 Task: Search one way flight ticket for 5 adults, 1 child, 2 infants in seat and 1 infant on lap in business from Denver: Denver International Airport to Wilmington: Wilmington International Airport on 8-6-2023. Choice of flights is Westjet. Number of bags: 1 carry on bag. Price is upto 76000. Outbound departure time preference is 10:00.
Action: Mouse moved to (233, 299)
Screenshot: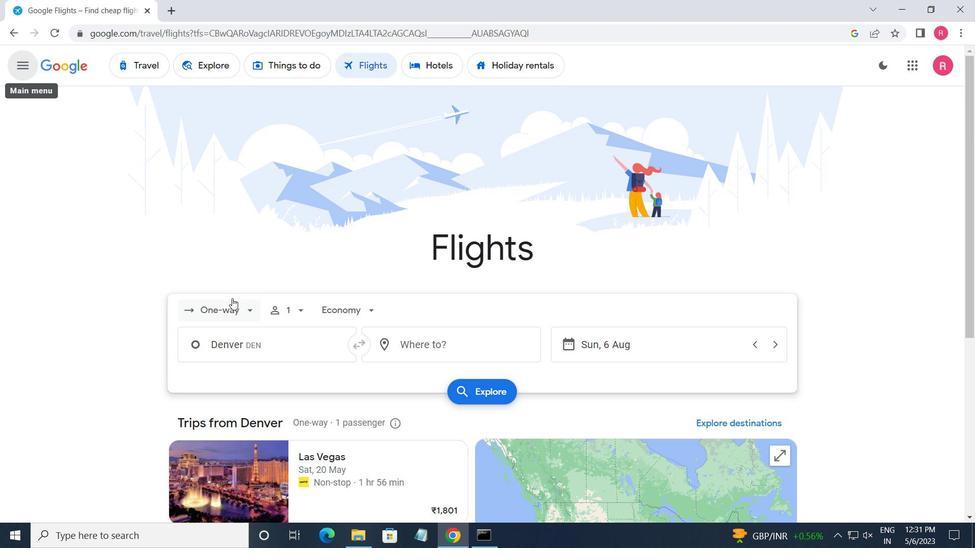 
Action: Mouse pressed left at (233, 299)
Screenshot: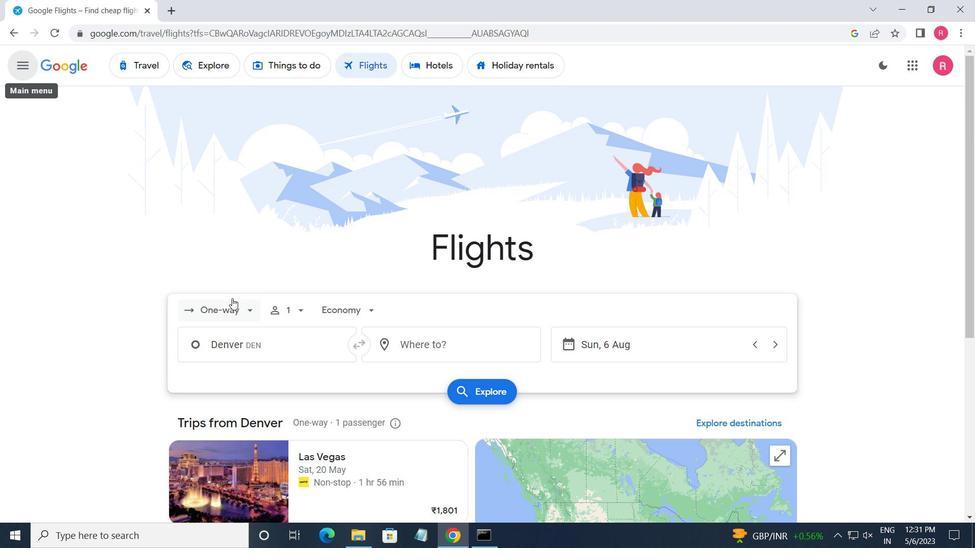 
Action: Mouse moved to (248, 371)
Screenshot: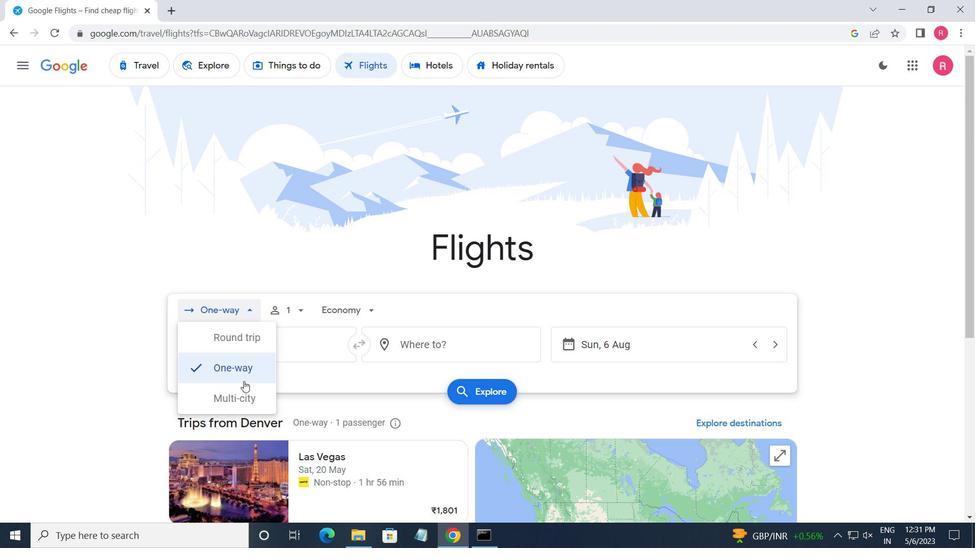 
Action: Mouse pressed left at (248, 371)
Screenshot: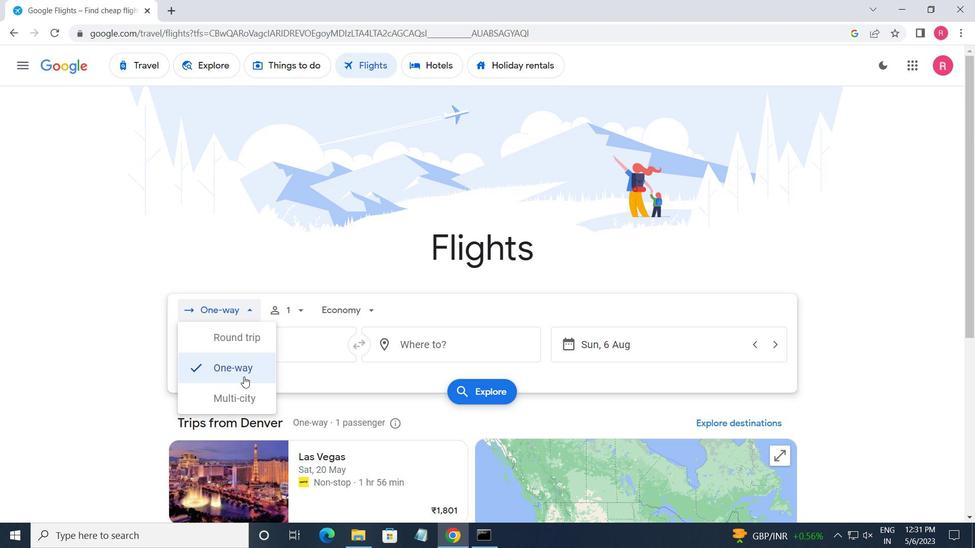 
Action: Mouse moved to (289, 312)
Screenshot: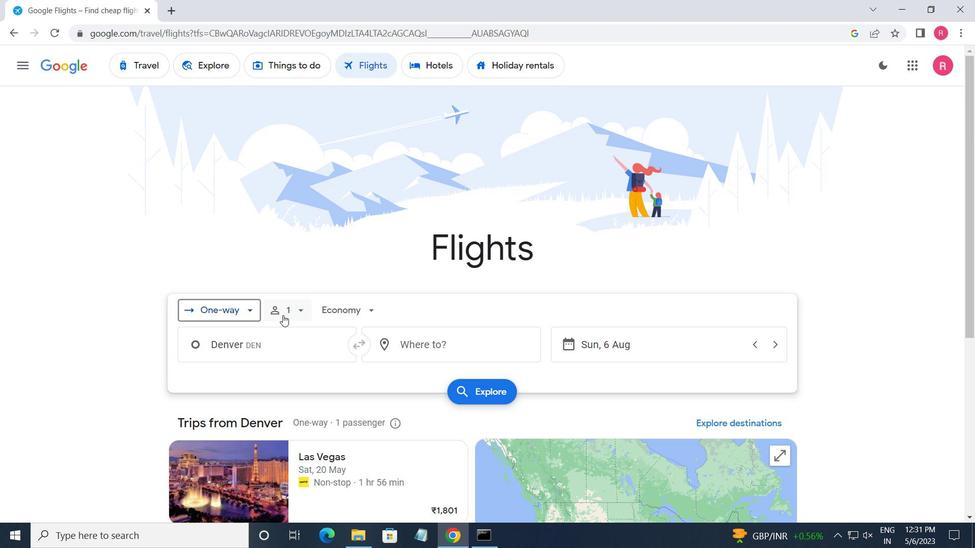 
Action: Mouse pressed left at (289, 312)
Screenshot: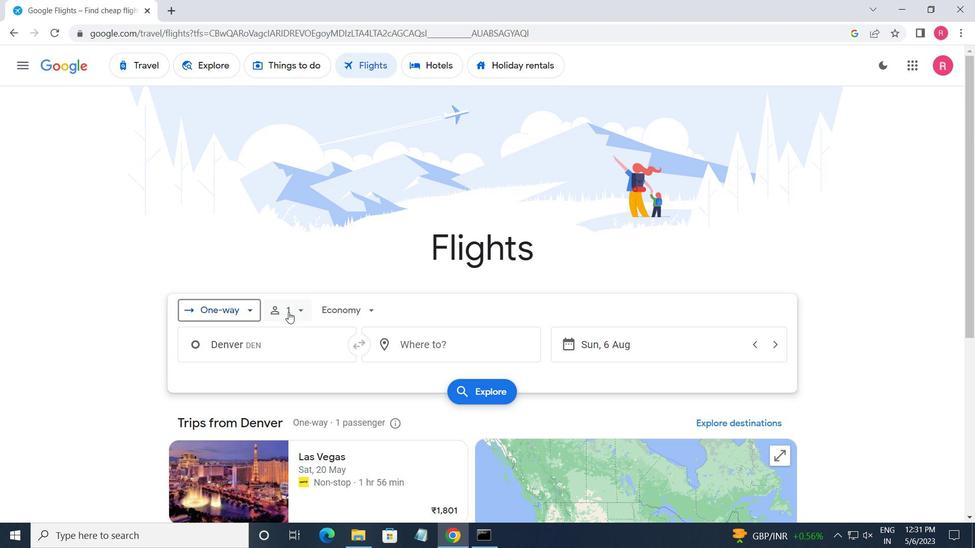 
Action: Mouse moved to (402, 343)
Screenshot: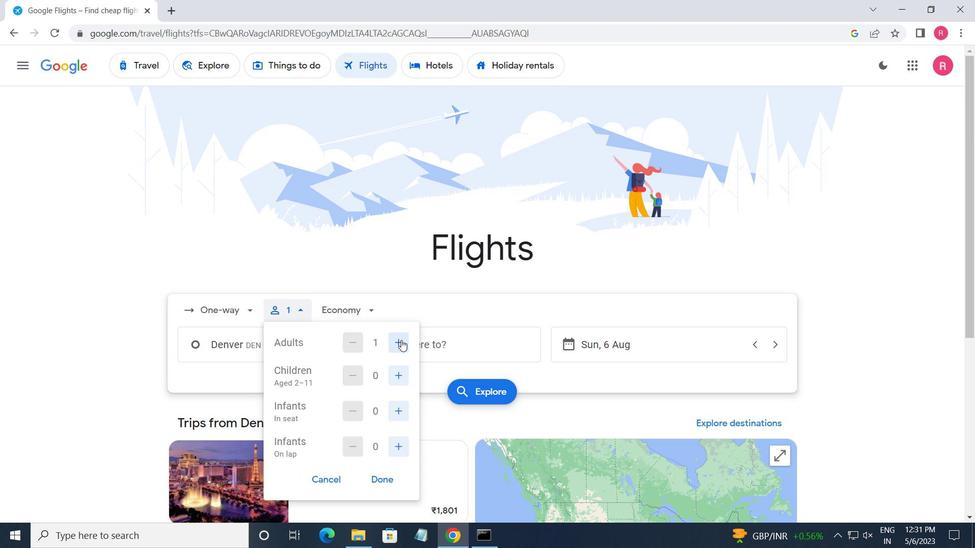 
Action: Mouse pressed left at (402, 343)
Screenshot: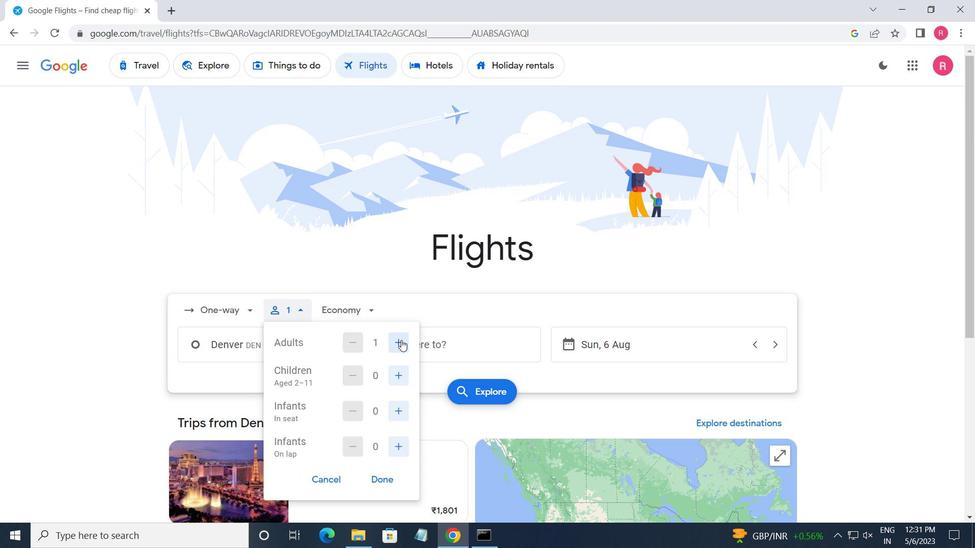 
Action: Mouse pressed left at (402, 343)
Screenshot: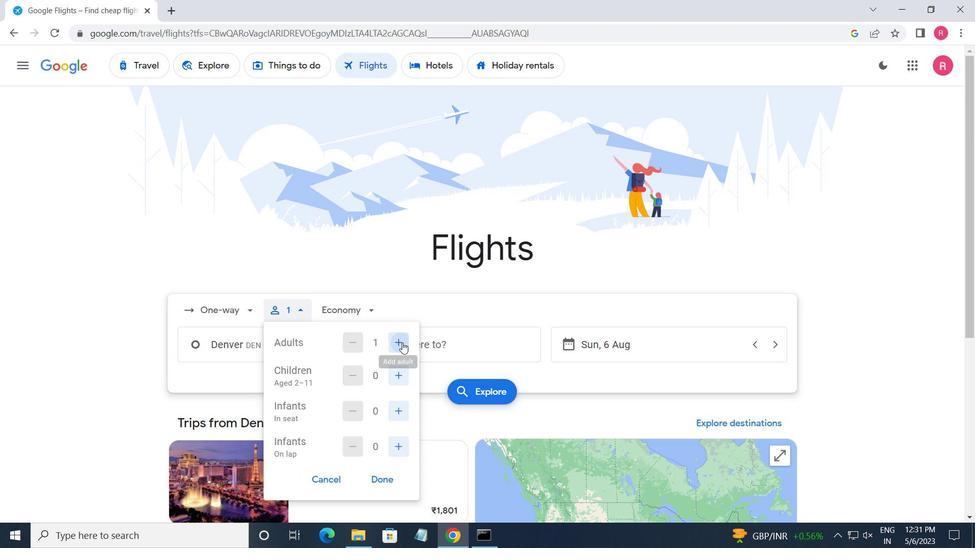 
Action: Mouse pressed left at (402, 343)
Screenshot: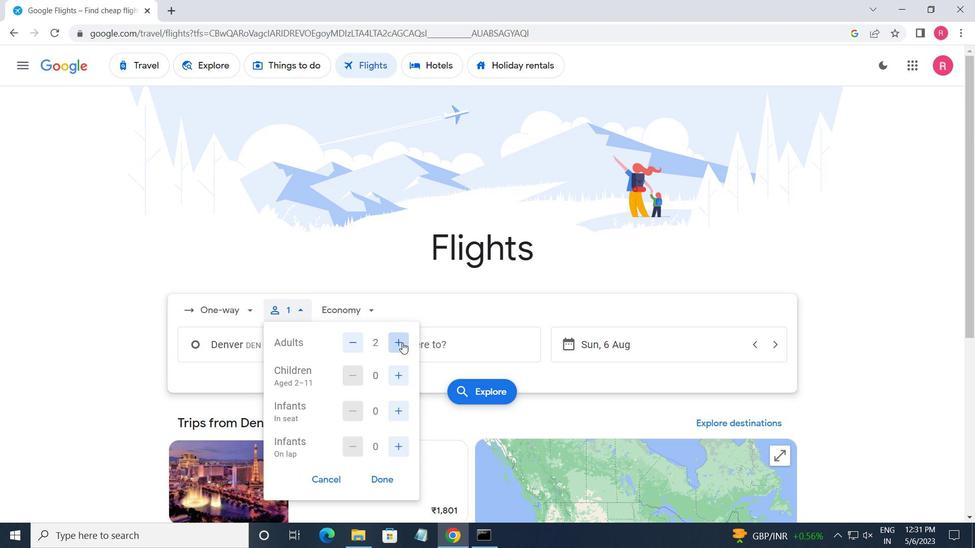 
Action: Mouse pressed left at (402, 343)
Screenshot: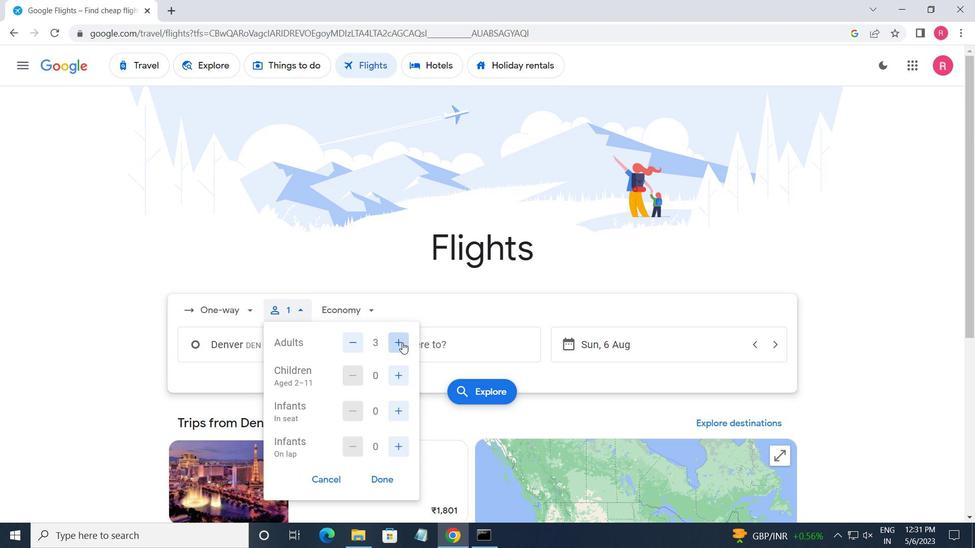 
Action: Mouse moved to (394, 372)
Screenshot: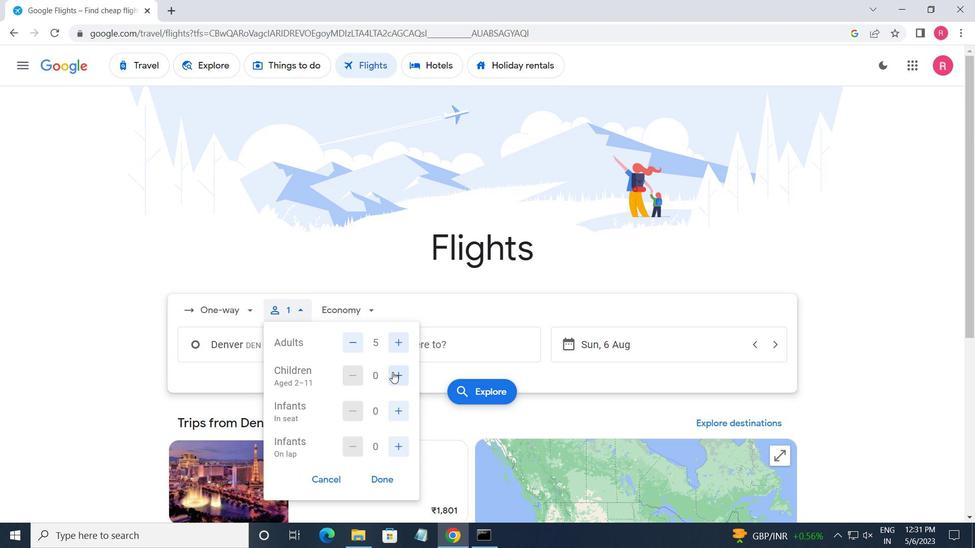 
Action: Mouse pressed left at (394, 372)
Screenshot: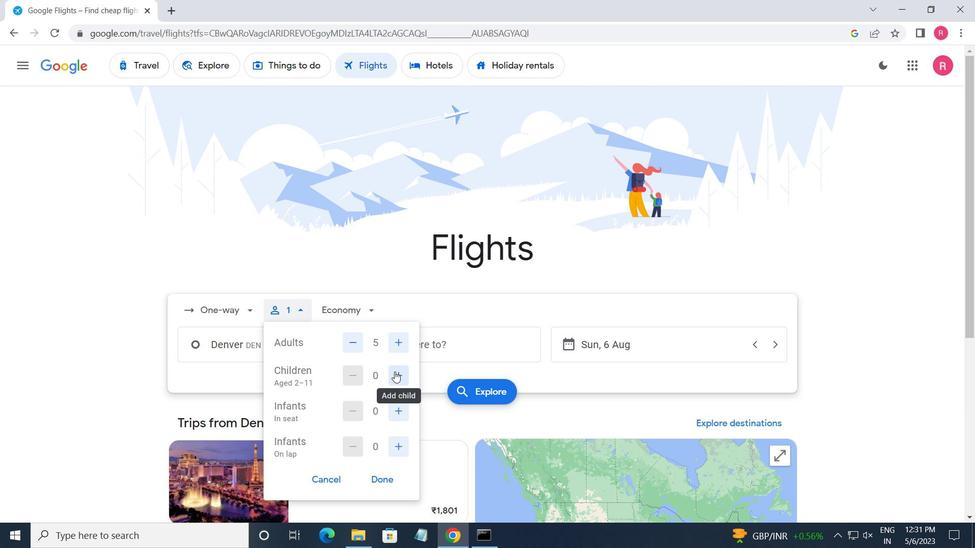 
Action: Mouse moved to (398, 409)
Screenshot: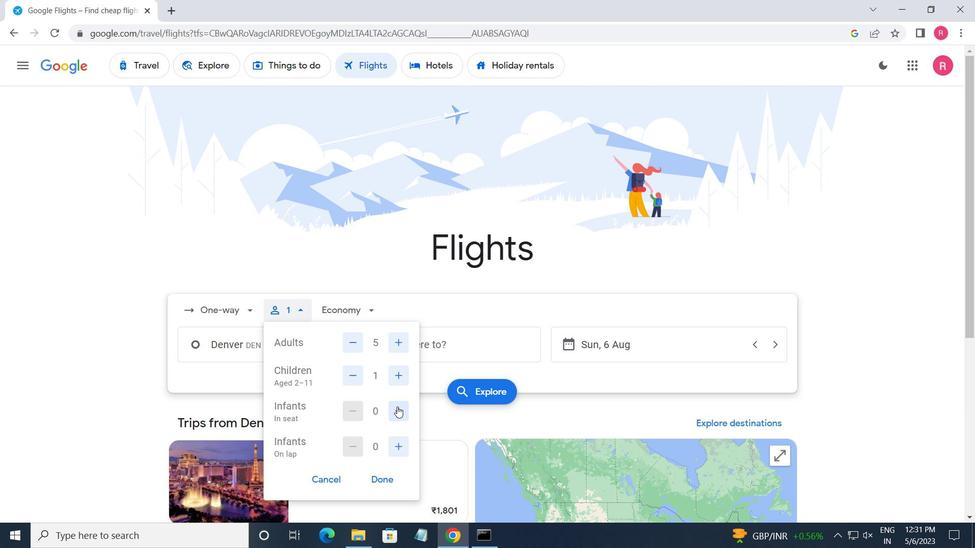 
Action: Mouse pressed left at (398, 409)
Screenshot: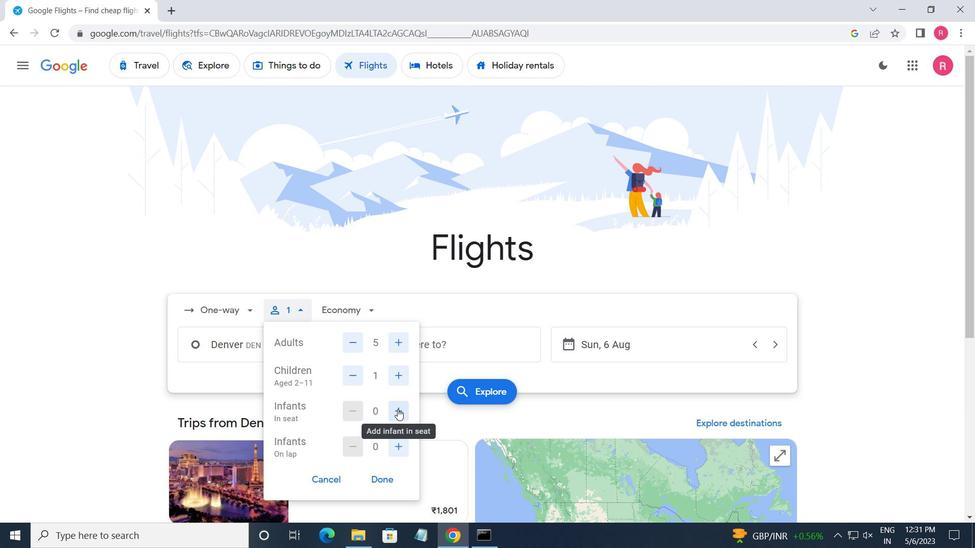 
Action: Mouse pressed left at (398, 409)
Screenshot: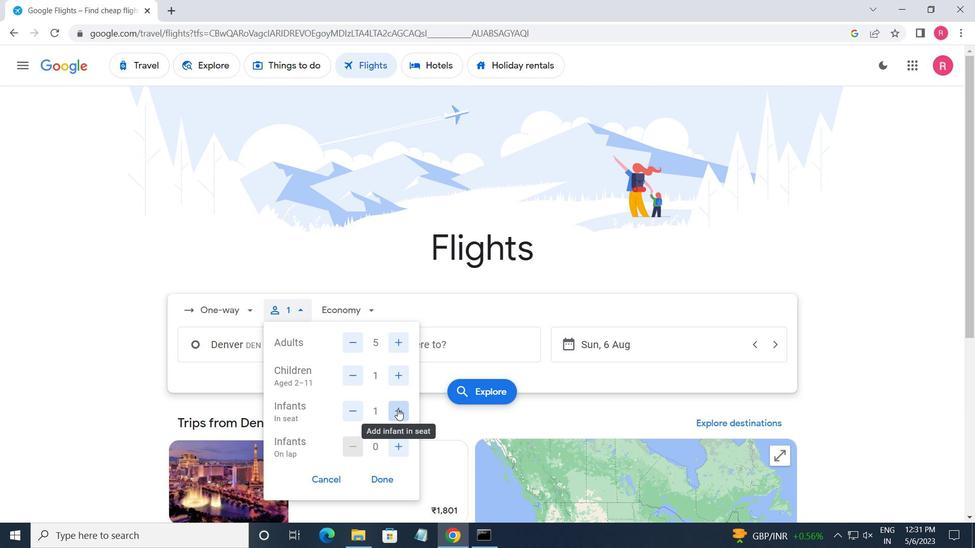 
Action: Mouse moved to (399, 449)
Screenshot: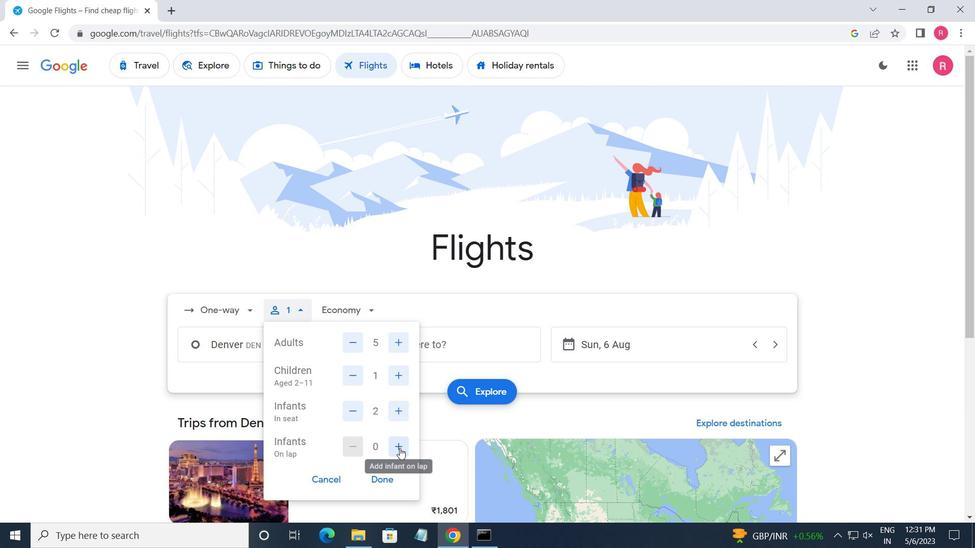 
Action: Mouse pressed left at (399, 449)
Screenshot: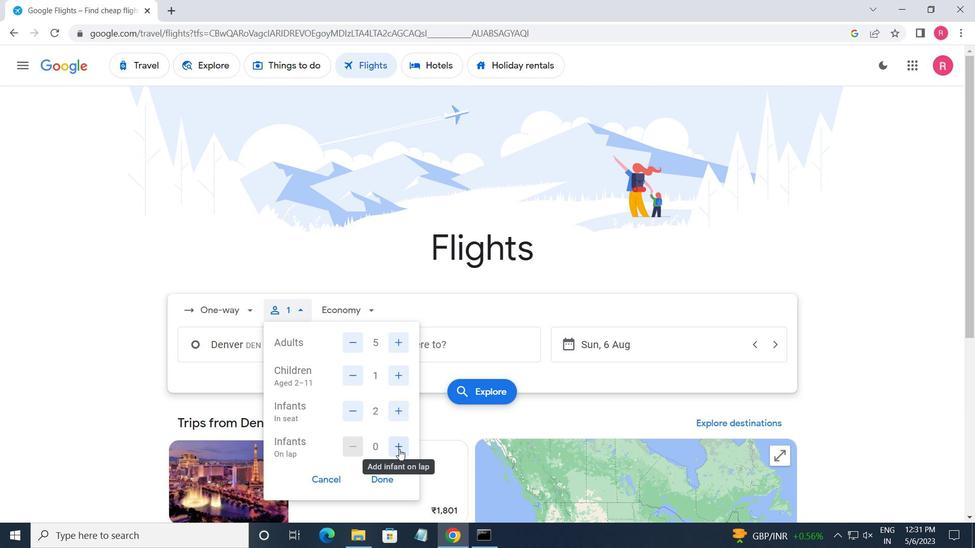 
Action: Mouse moved to (385, 481)
Screenshot: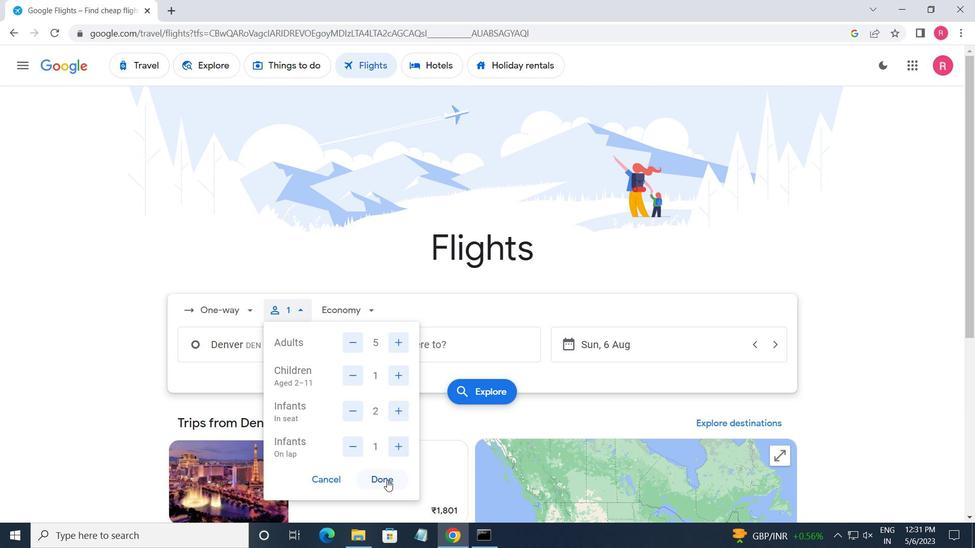 
Action: Mouse pressed left at (385, 481)
Screenshot: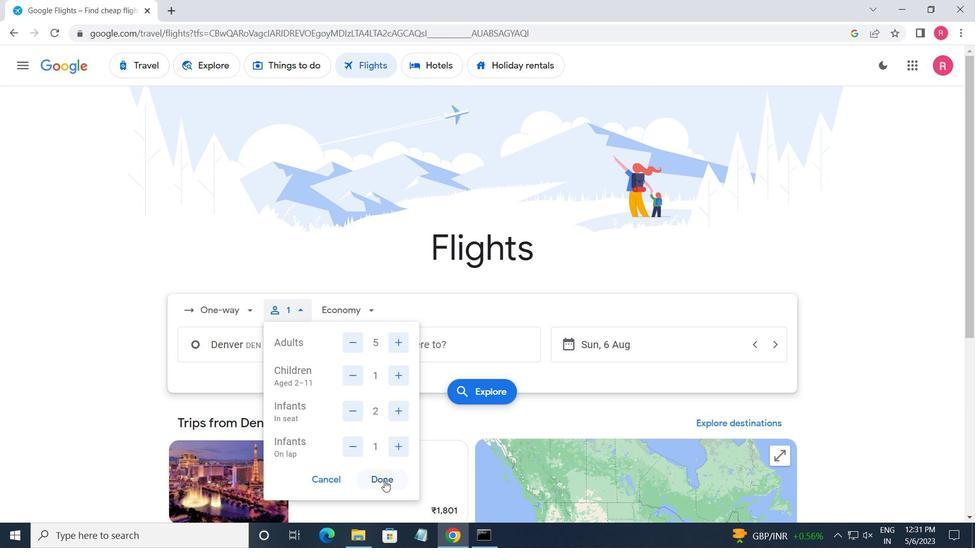 
Action: Mouse moved to (354, 310)
Screenshot: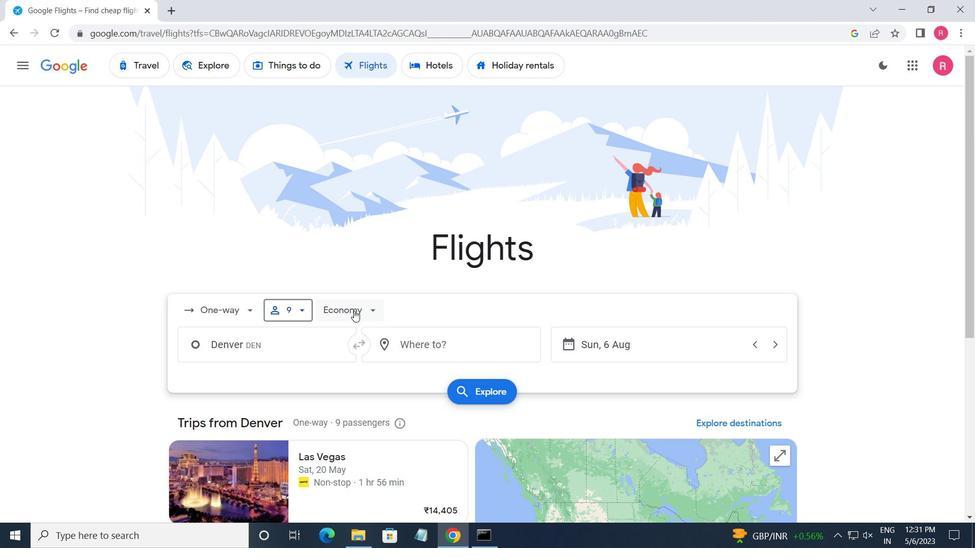 
Action: Mouse pressed left at (354, 310)
Screenshot: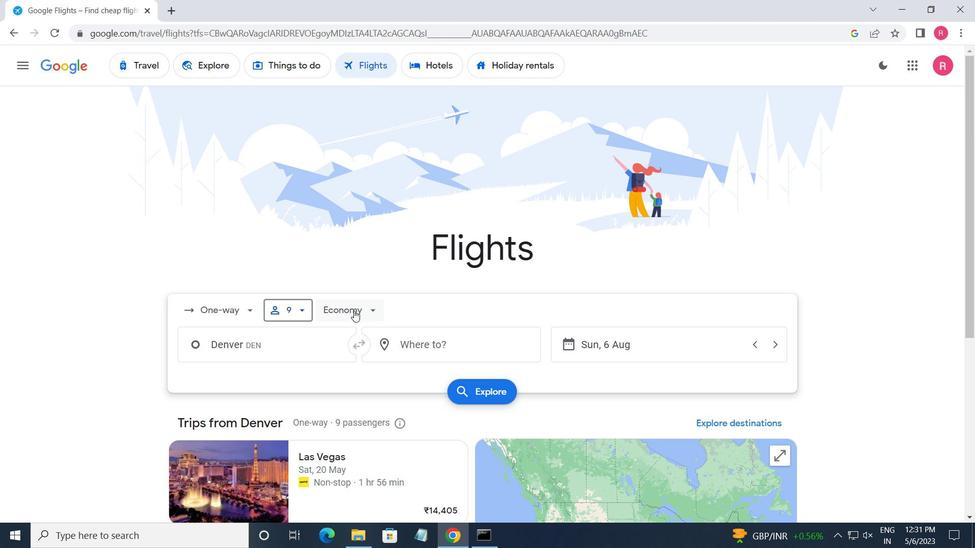 
Action: Mouse moved to (375, 403)
Screenshot: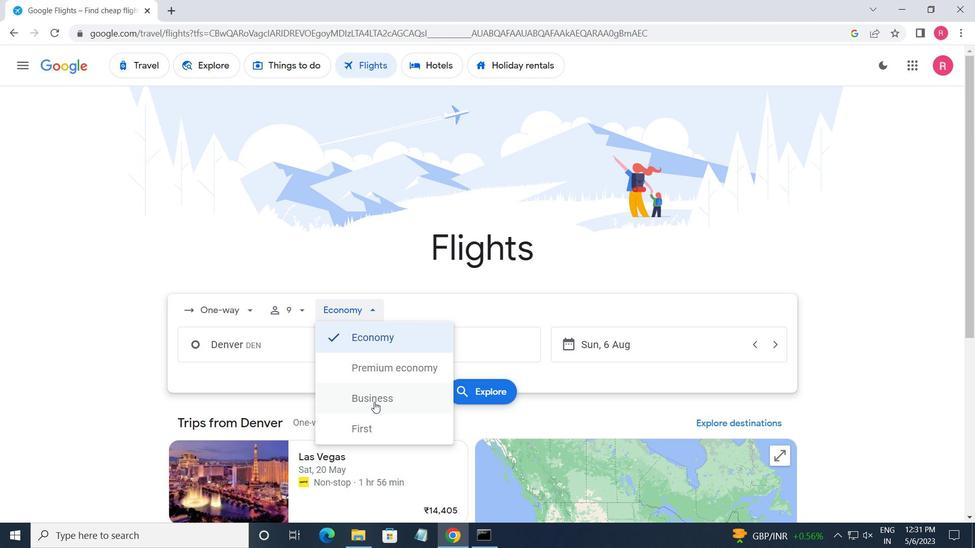 
Action: Mouse pressed left at (375, 403)
Screenshot: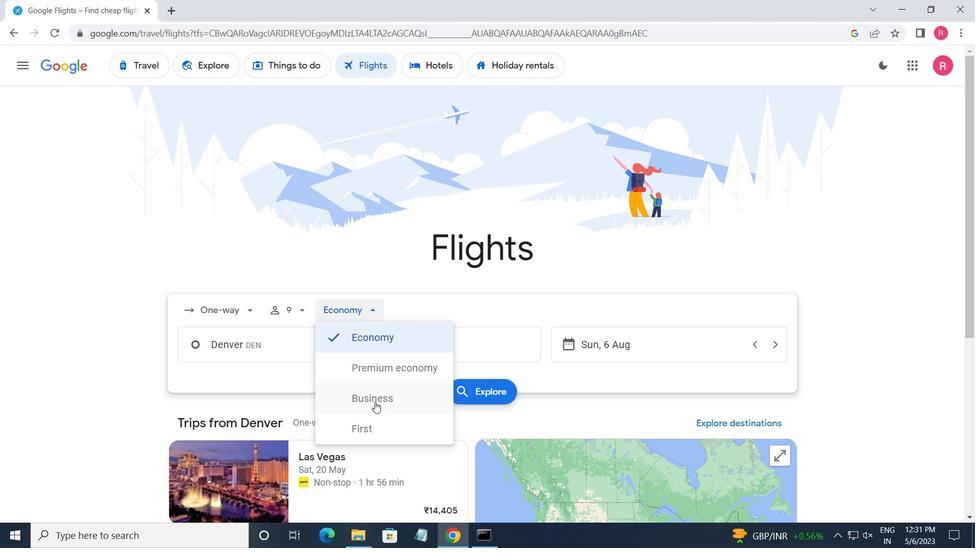 
Action: Mouse moved to (294, 350)
Screenshot: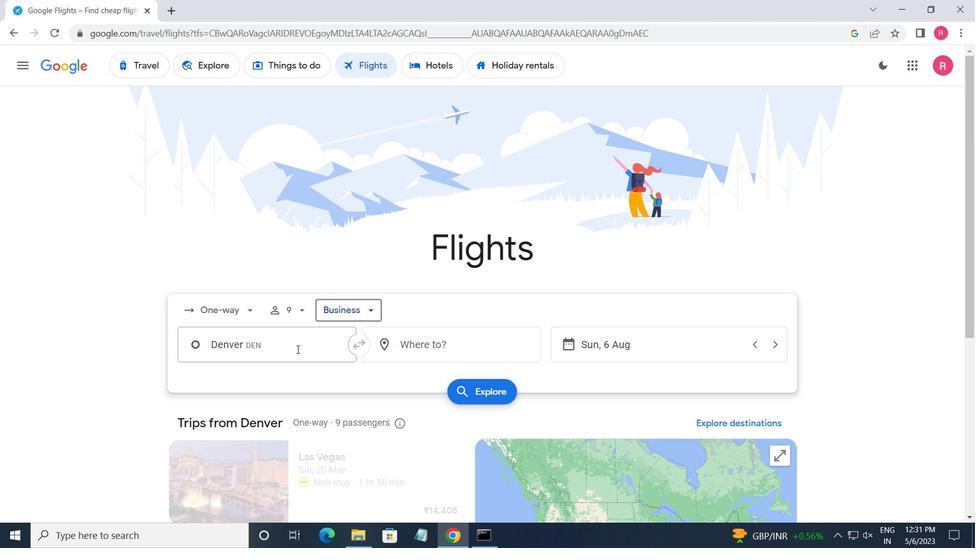 
Action: Mouse pressed left at (294, 350)
Screenshot: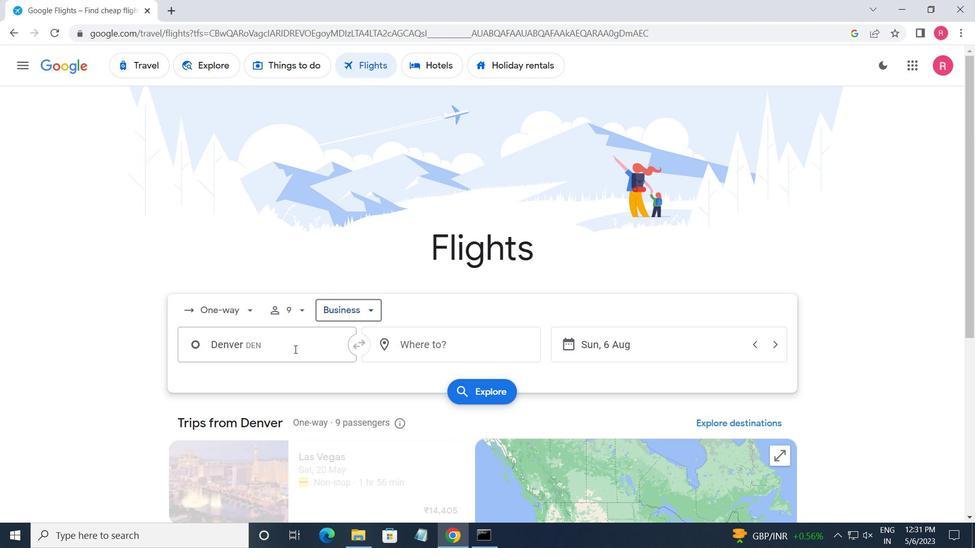 
Action: Mouse moved to (293, 350)
Screenshot: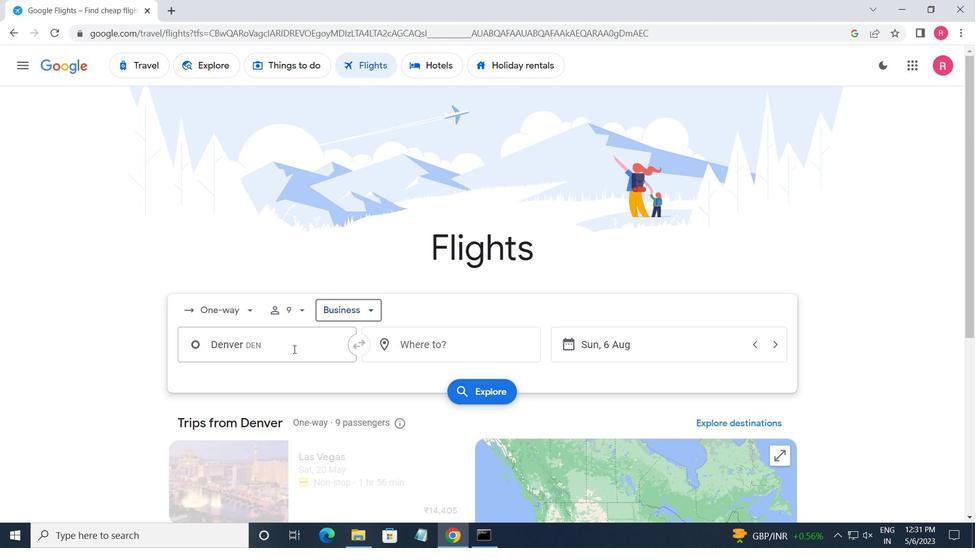 
Action: Key pressed <Key.shift>DENVER
Screenshot: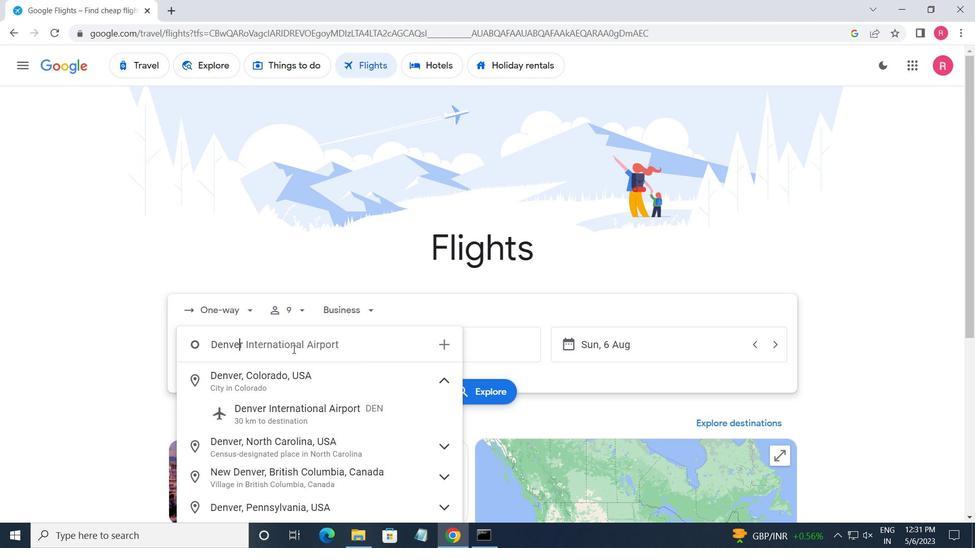
Action: Mouse moved to (344, 409)
Screenshot: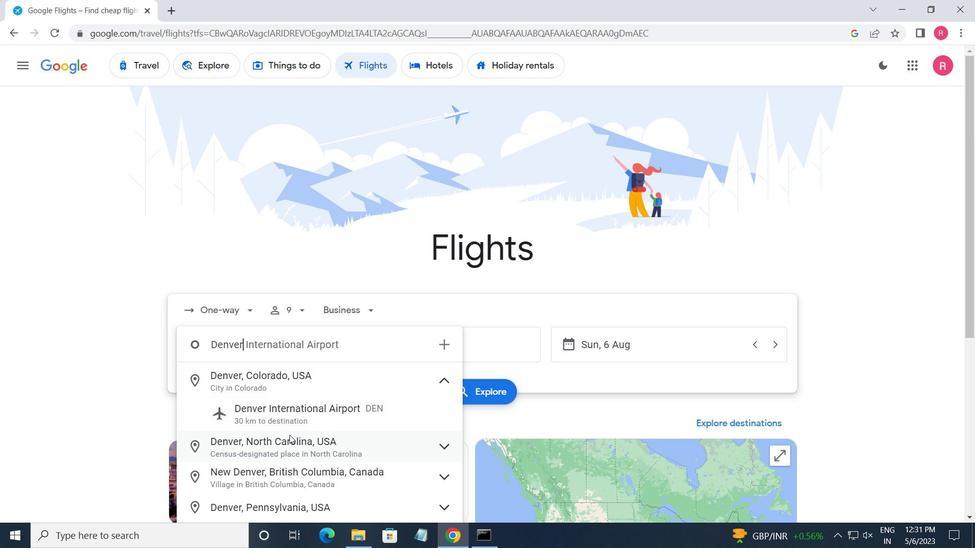 
Action: Mouse pressed left at (344, 409)
Screenshot: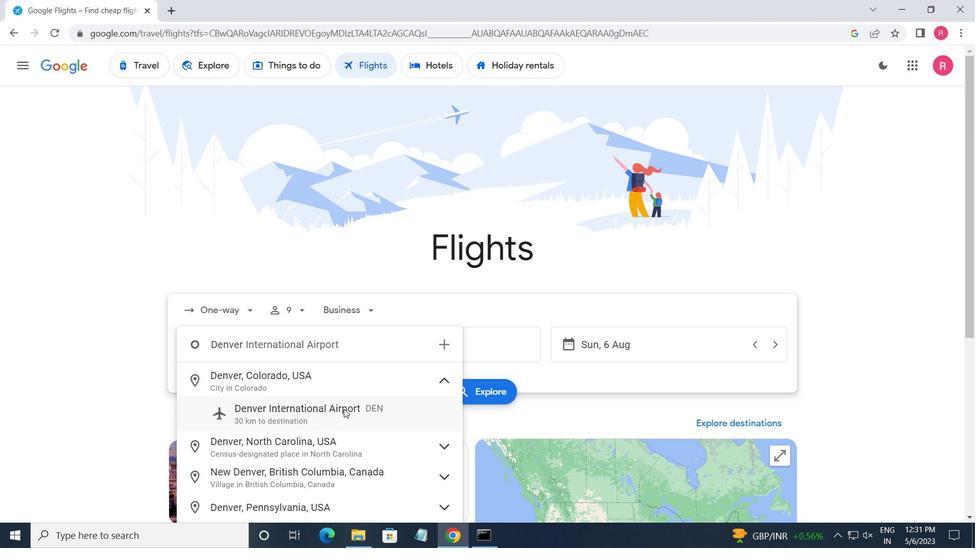 
Action: Mouse moved to (442, 340)
Screenshot: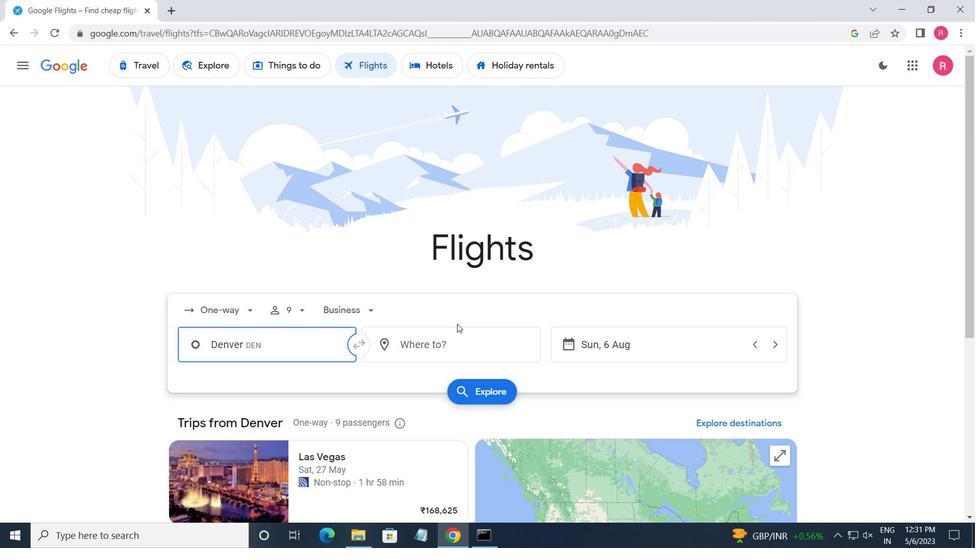 
Action: Mouse pressed left at (442, 340)
Screenshot: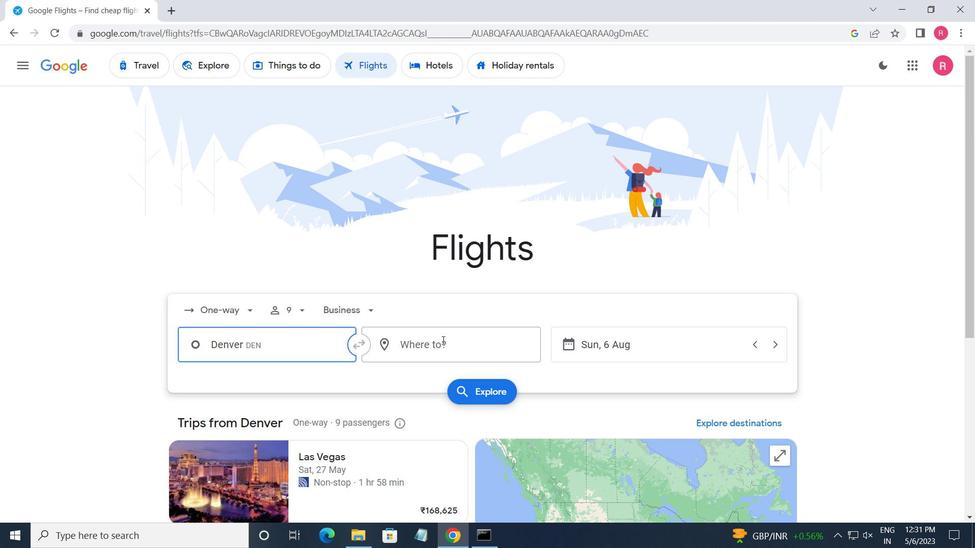 
Action: Mouse moved to (443, 342)
Screenshot: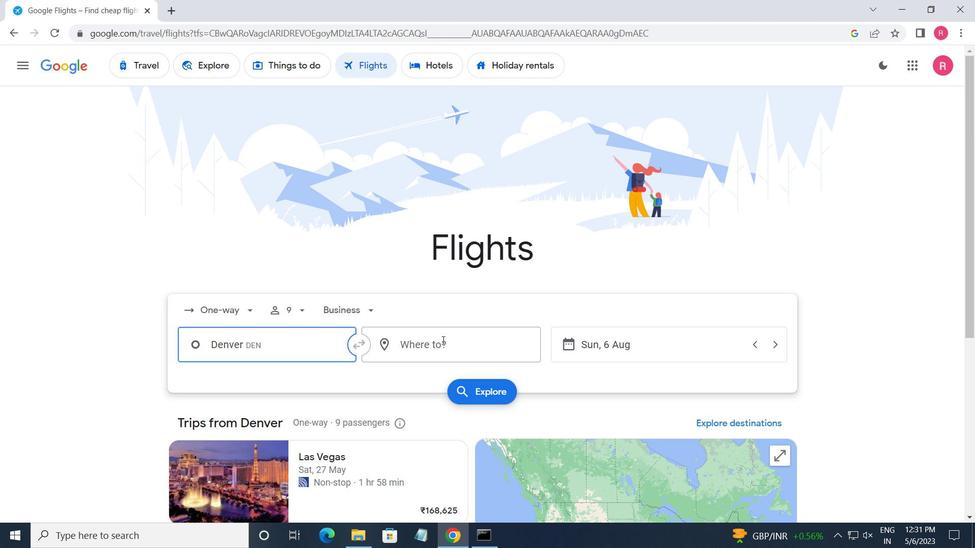 
Action: Key pressed <Key.shift>WILMINGTON
Screenshot: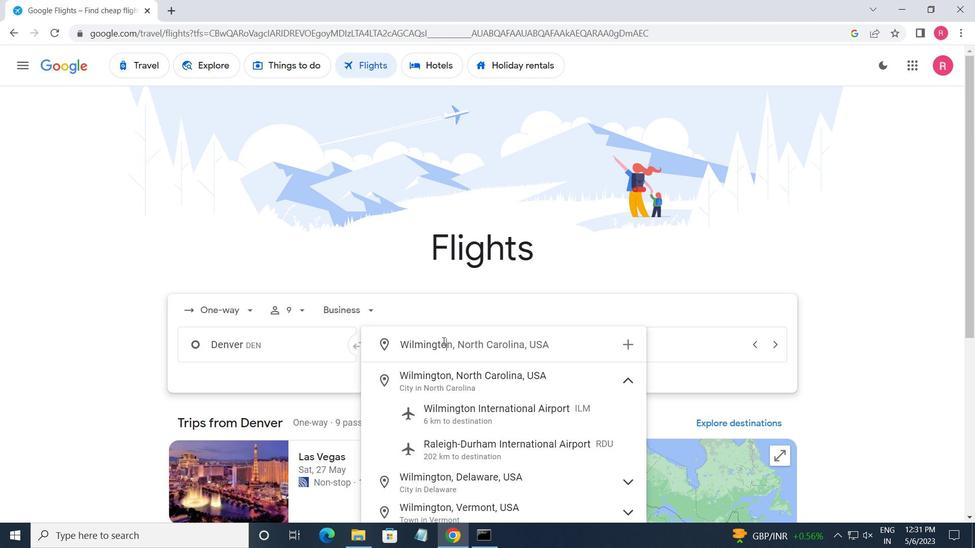 
Action: Mouse moved to (504, 422)
Screenshot: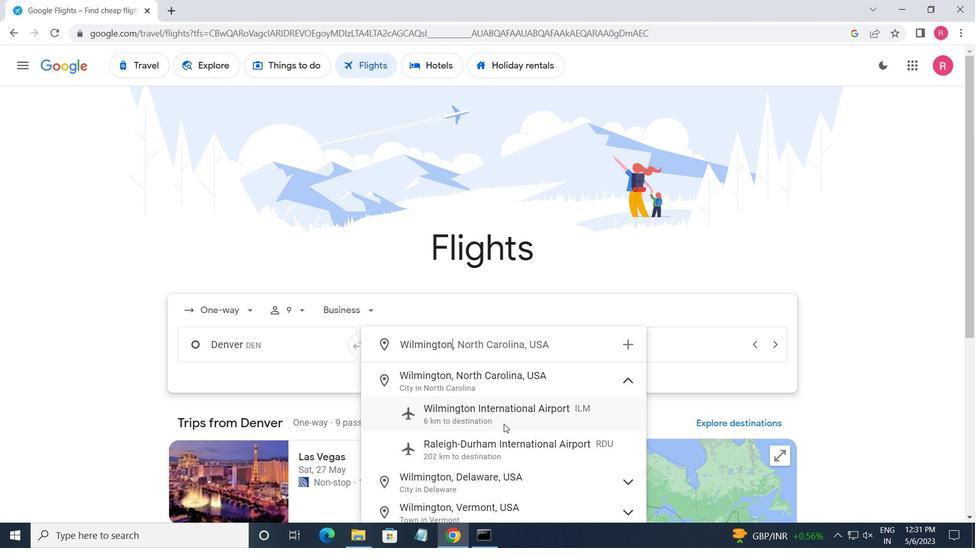 
Action: Mouse pressed left at (504, 422)
Screenshot: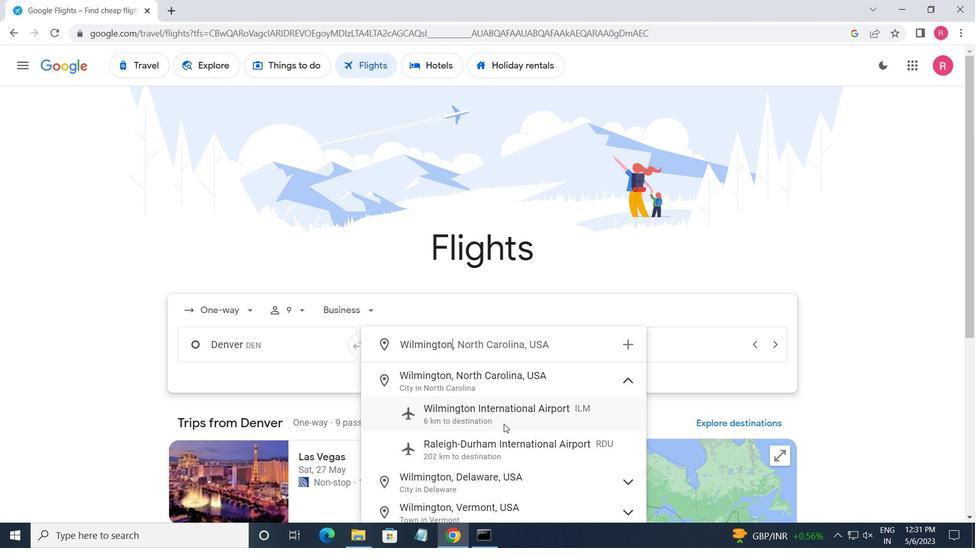 
Action: Mouse moved to (614, 349)
Screenshot: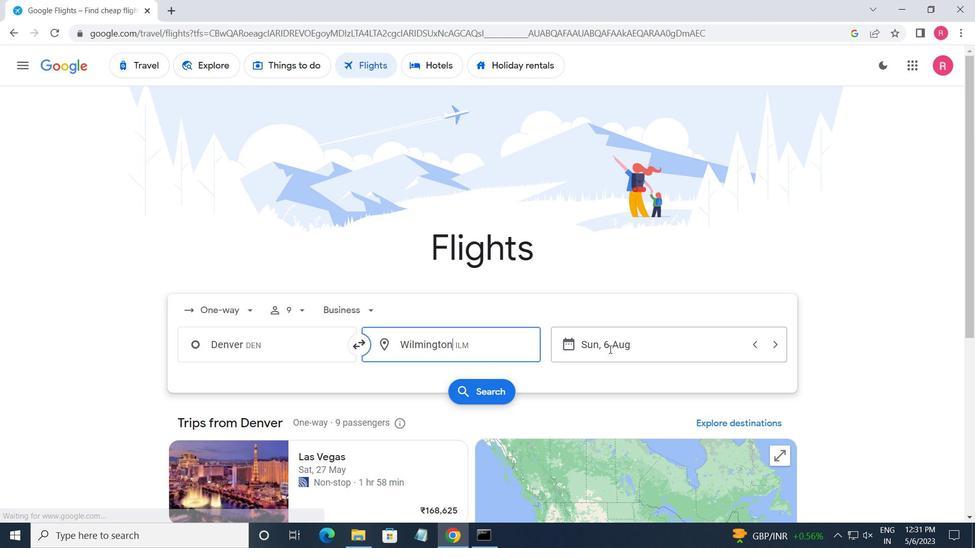 
Action: Mouse pressed left at (614, 349)
Screenshot: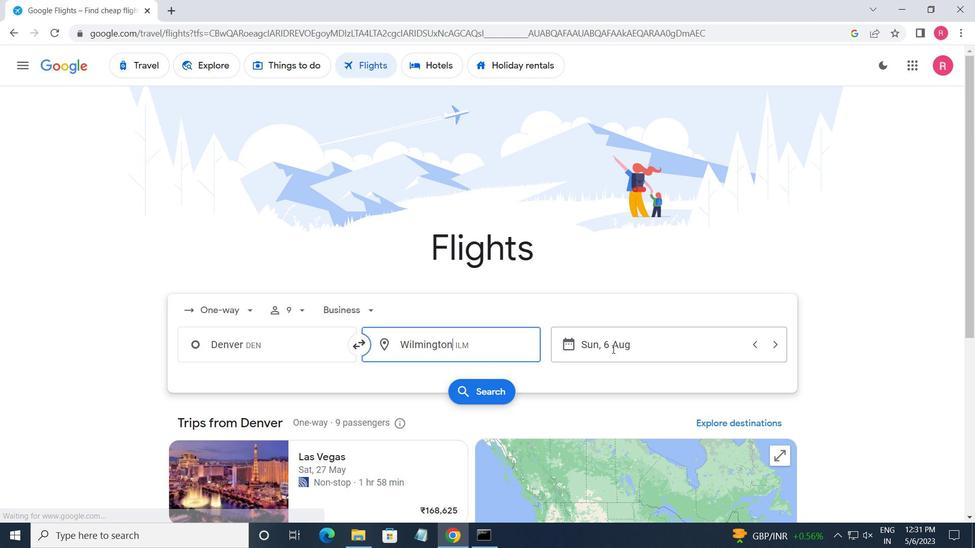 
Action: Mouse moved to (338, 330)
Screenshot: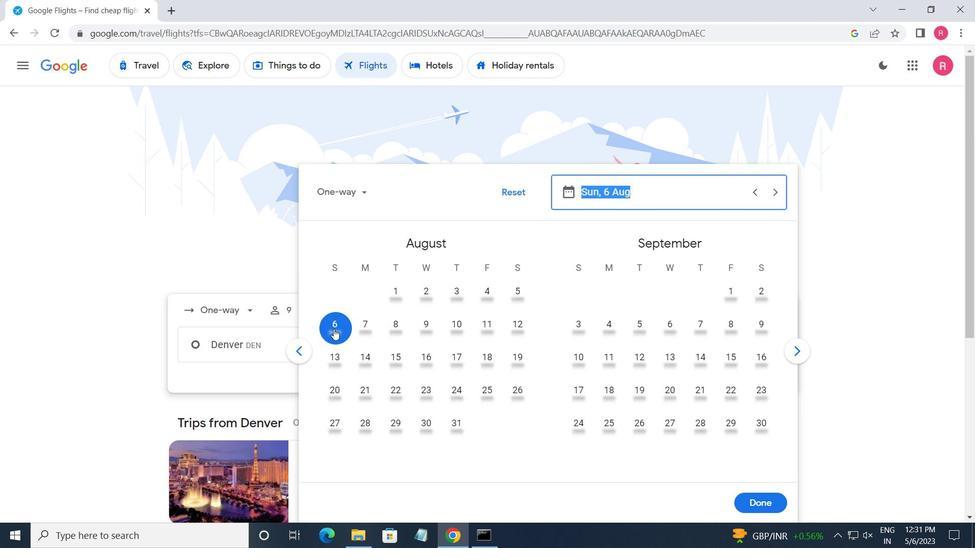 
Action: Mouse pressed left at (338, 330)
Screenshot: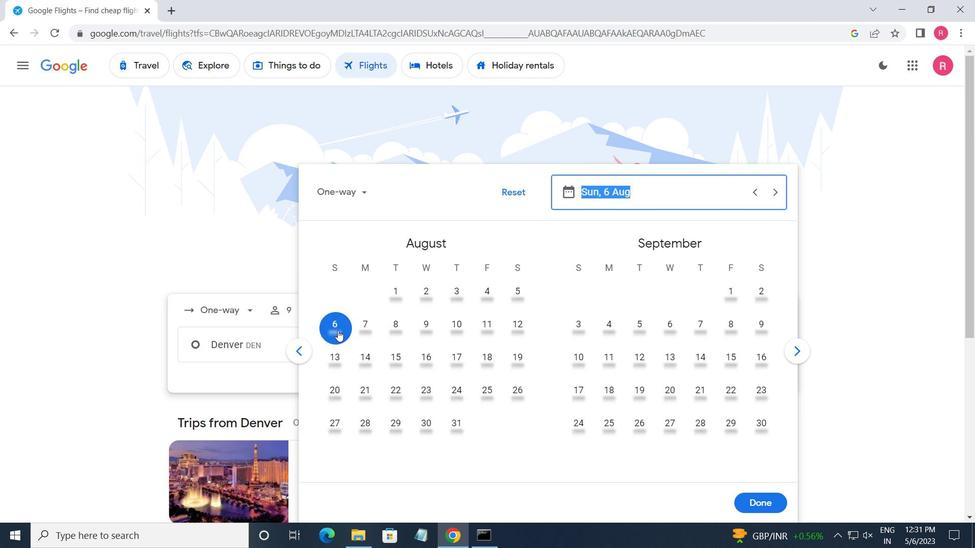 
Action: Mouse moved to (780, 503)
Screenshot: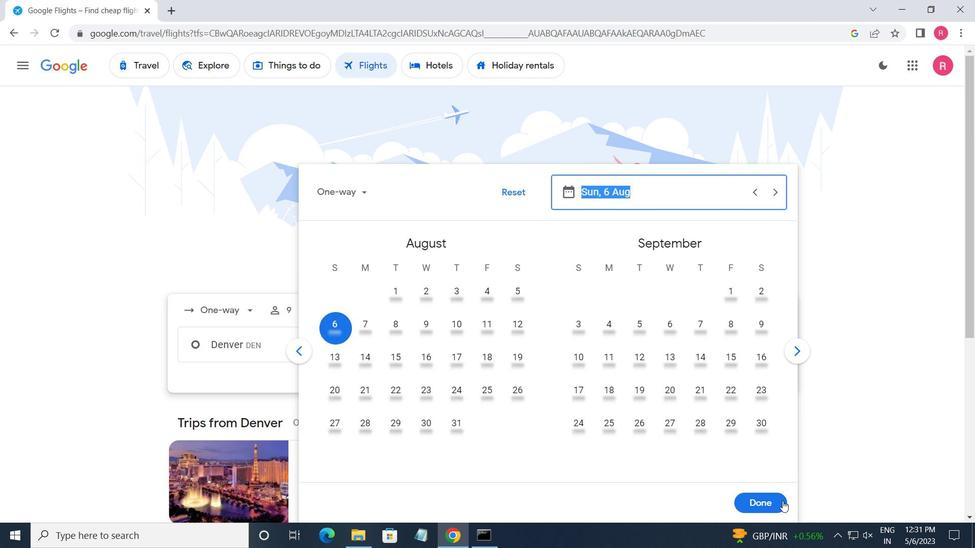 
Action: Mouse pressed left at (780, 503)
Screenshot: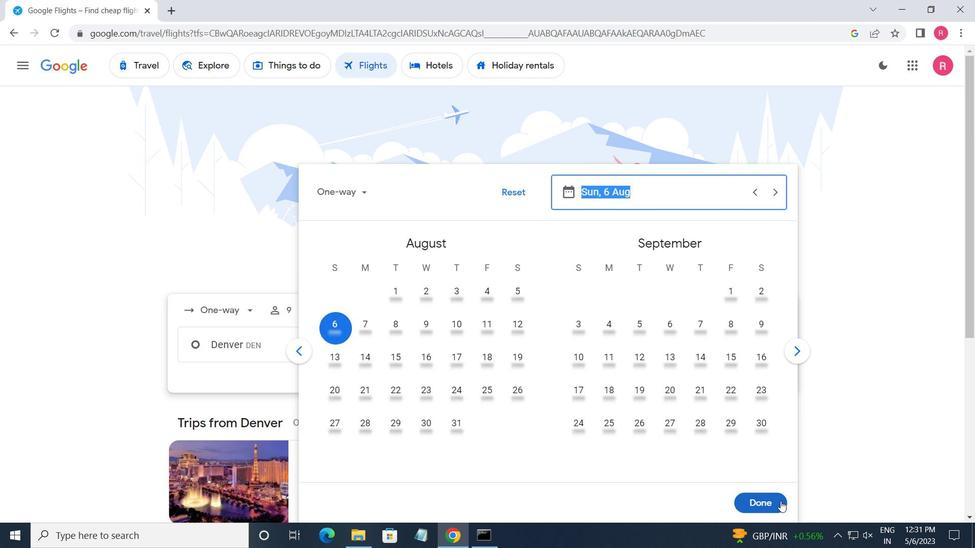 
Action: Mouse moved to (474, 393)
Screenshot: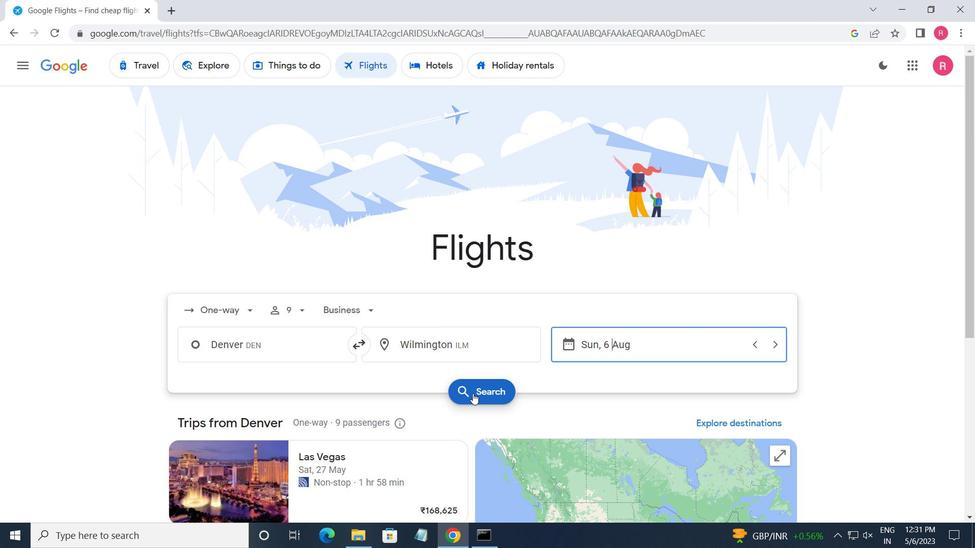 
Action: Mouse pressed left at (474, 393)
Screenshot: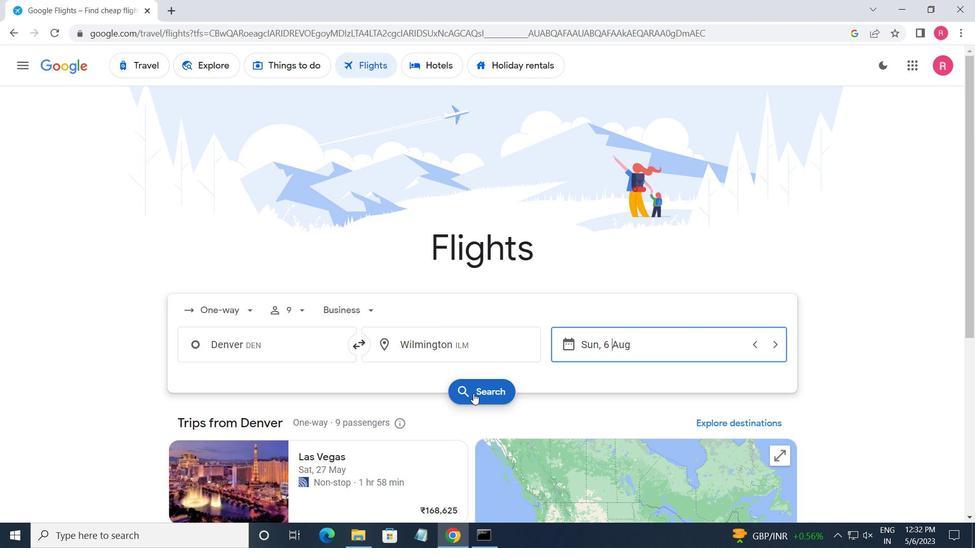 
Action: Mouse moved to (216, 176)
Screenshot: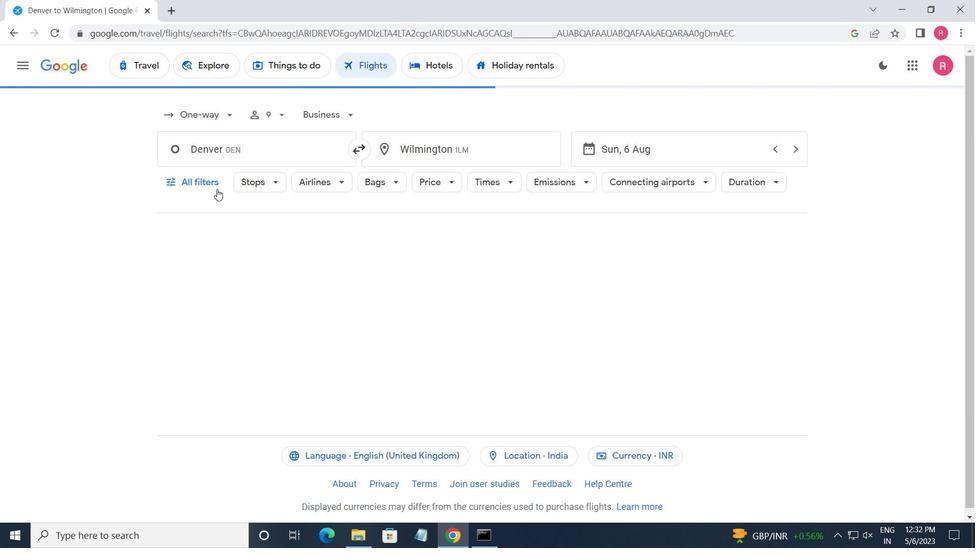
Action: Mouse pressed left at (216, 176)
Screenshot: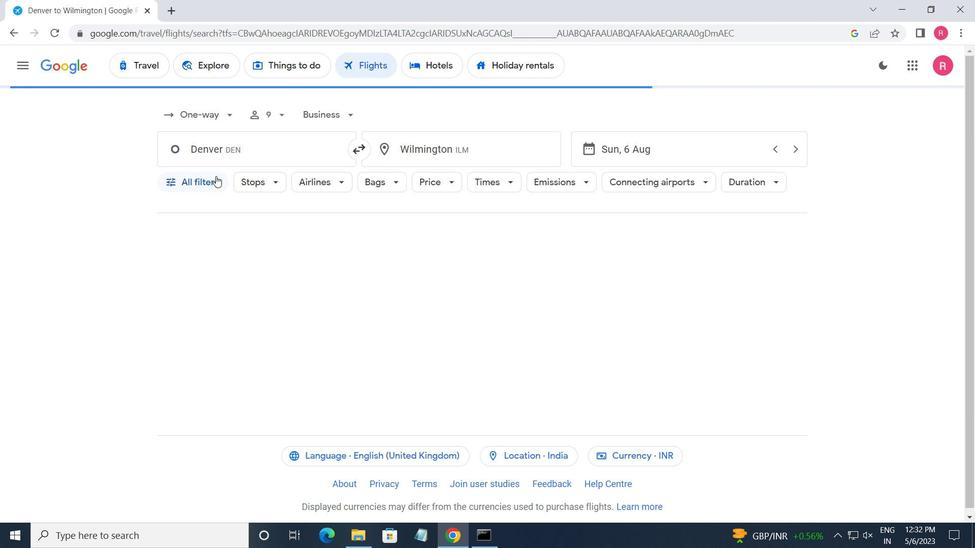 
Action: Mouse moved to (211, 326)
Screenshot: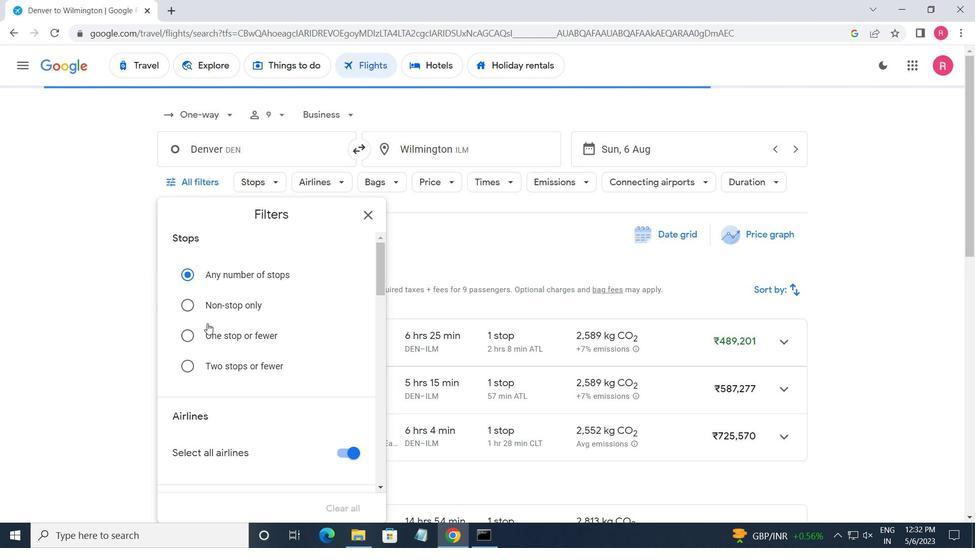 
Action: Mouse scrolled (211, 326) with delta (0, 0)
Screenshot: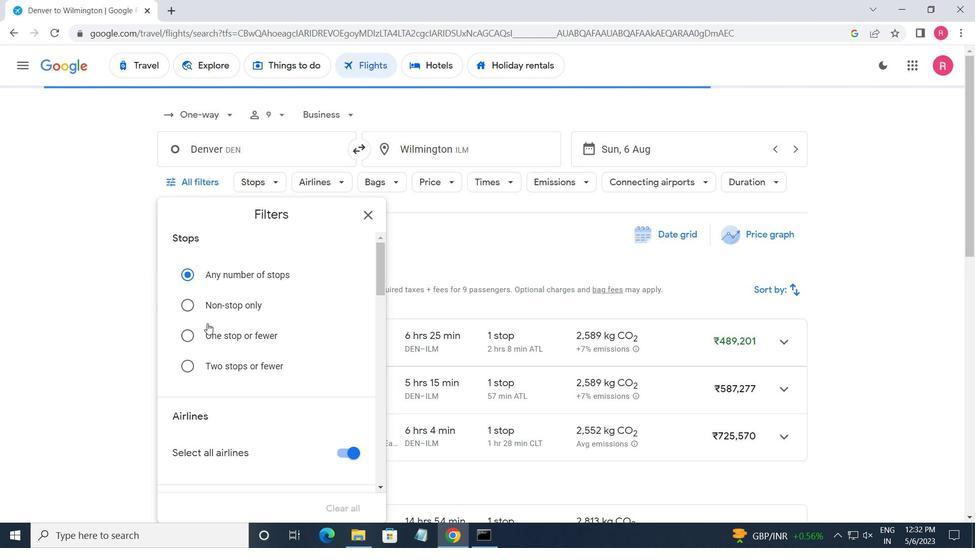 
Action: Mouse moved to (216, 328)
Screenshot: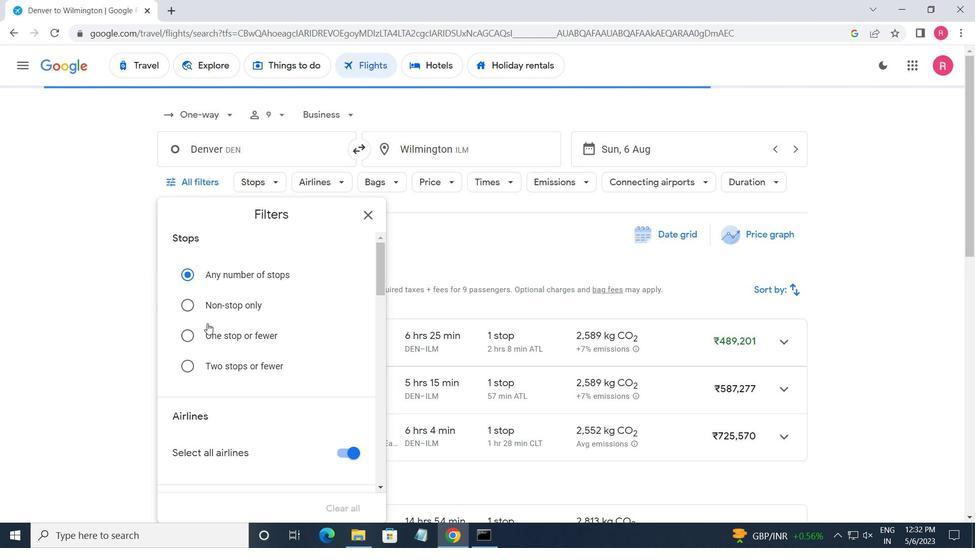 
Action: Mouse scrolled (216, 328) with delta (0, 0)
Screenshot: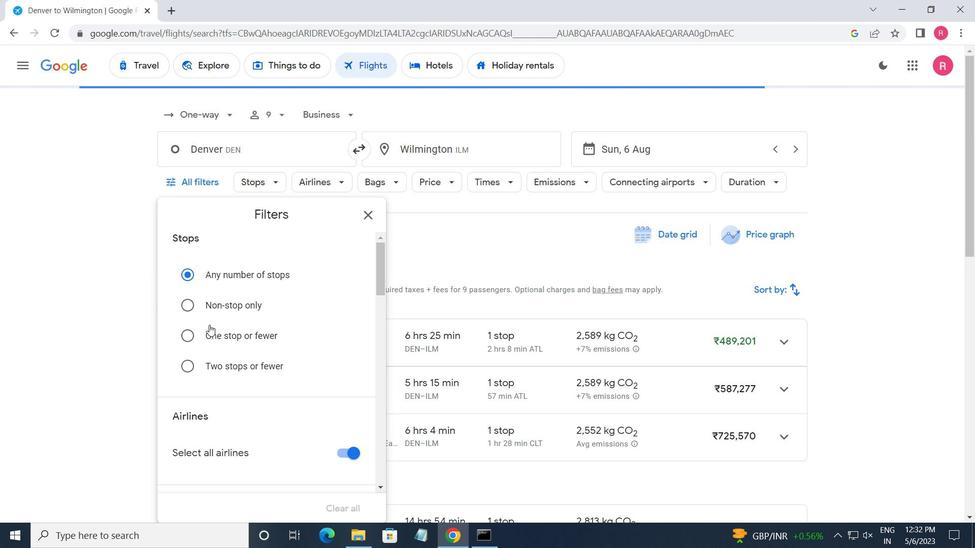 
Action: Mouse moved to (218, 329)
Screenshot: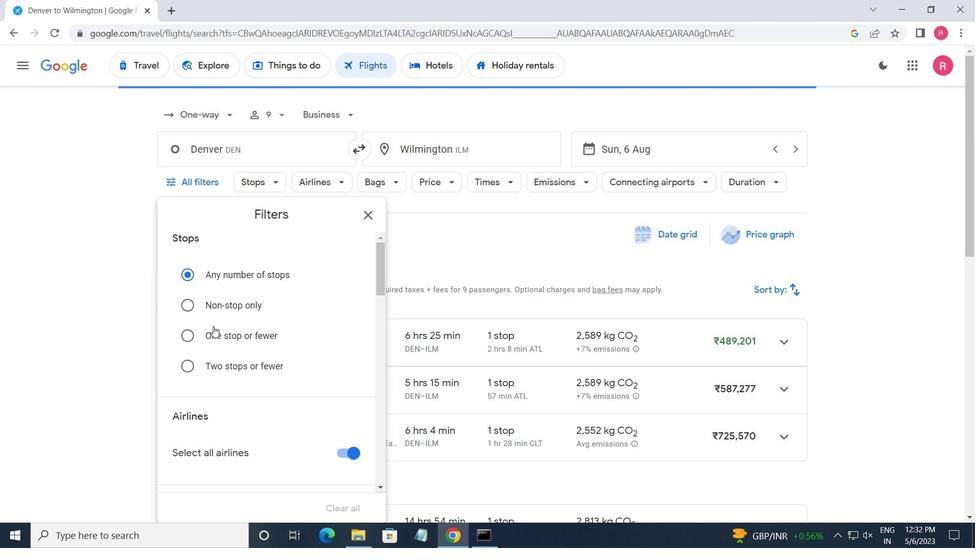 
Action: Mouse scrolled (218, 328) with delta (0, 0)
Screenshot: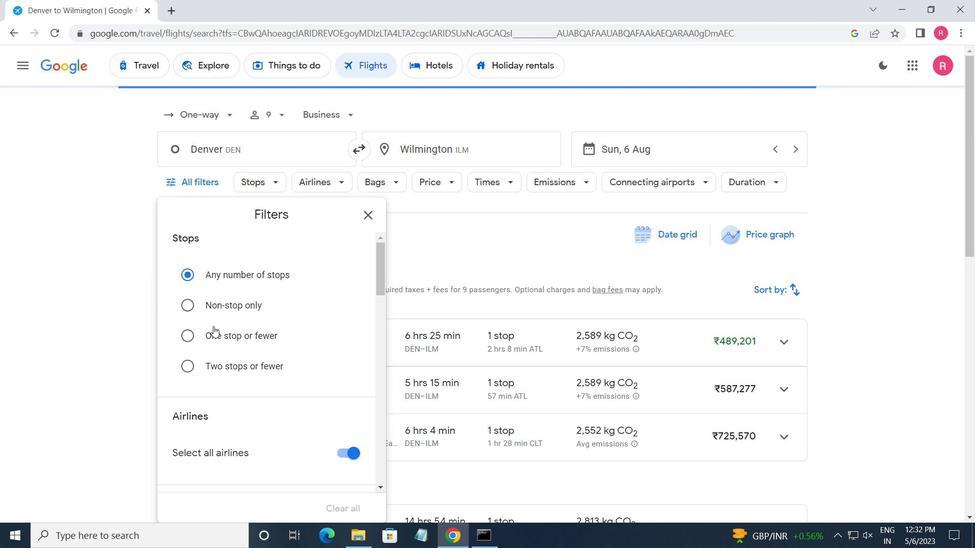 
Action: Mouse moved to (219, 328)
Screenshot: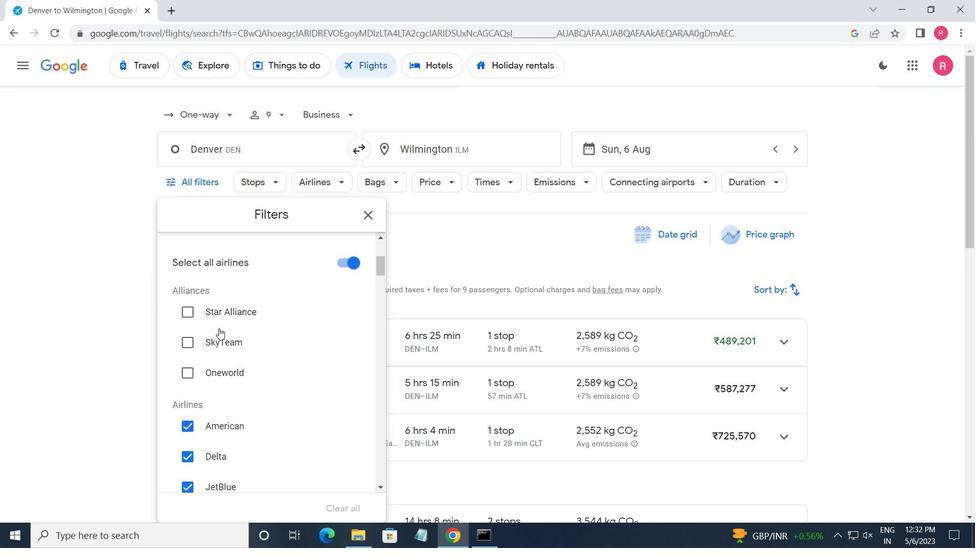 
Action: Mouse scrolled (219, 328) with delta (0, 0)
Screenshot: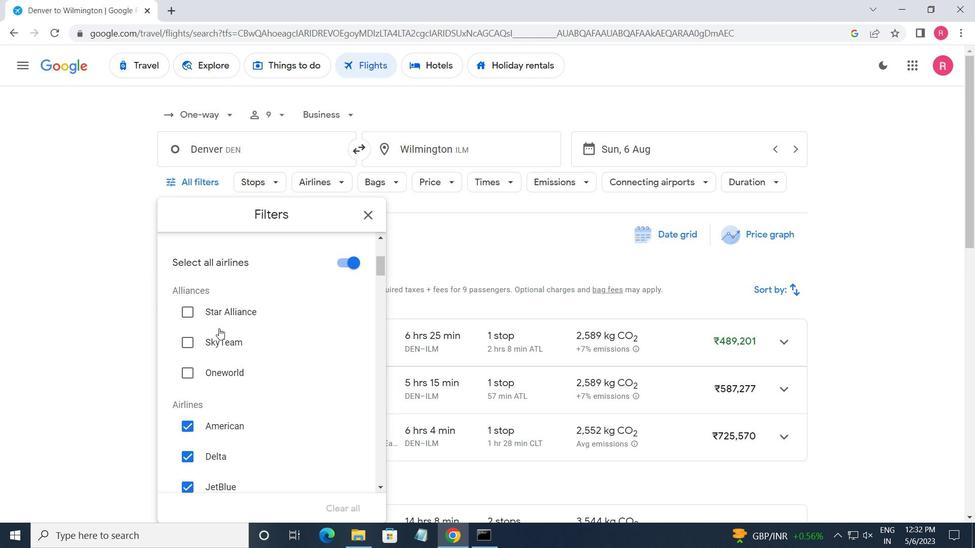 
Action: Mouse moved to (240, 365)
Screenshot: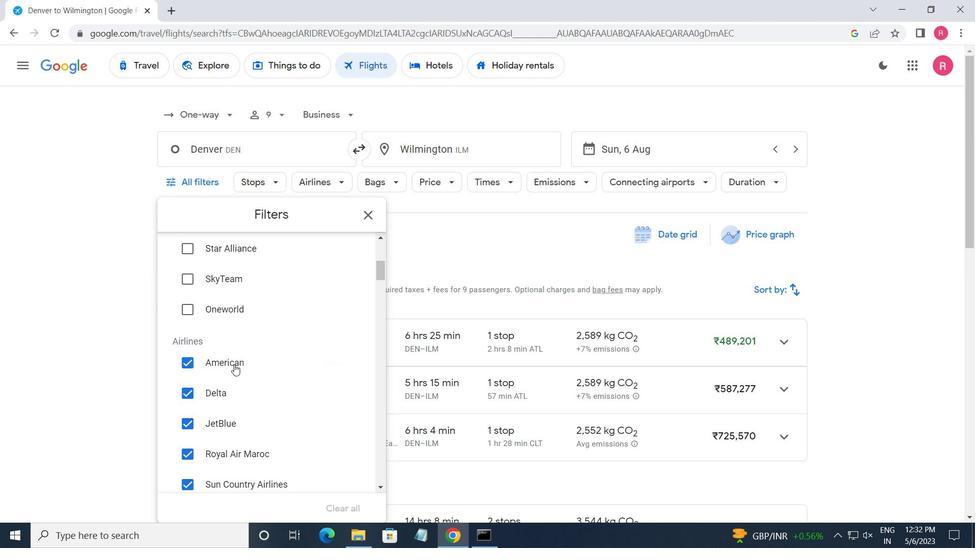 
Action: Mouse scrolled (240, 365) with delta (0, 0)
Screenshot: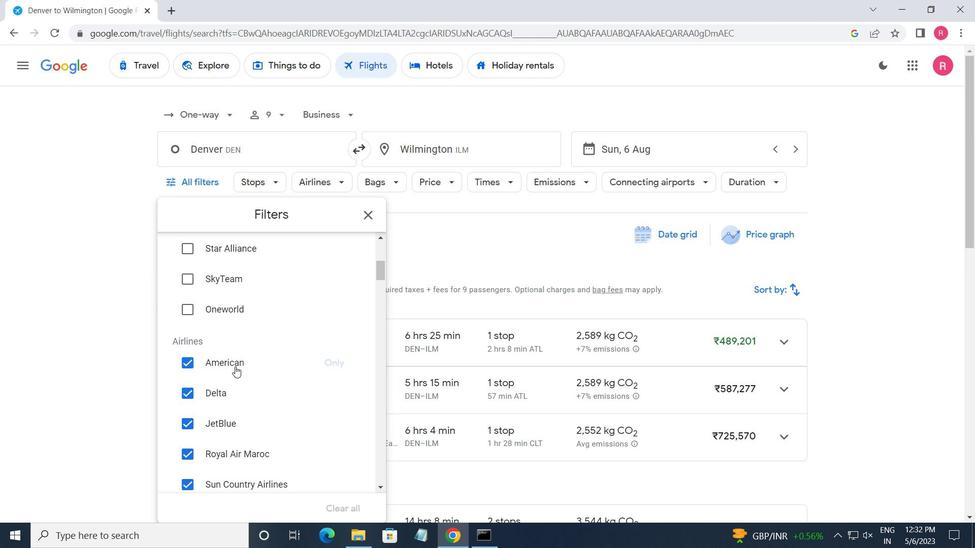 
Action: Mouse moved to (241, 365)
Screenshot: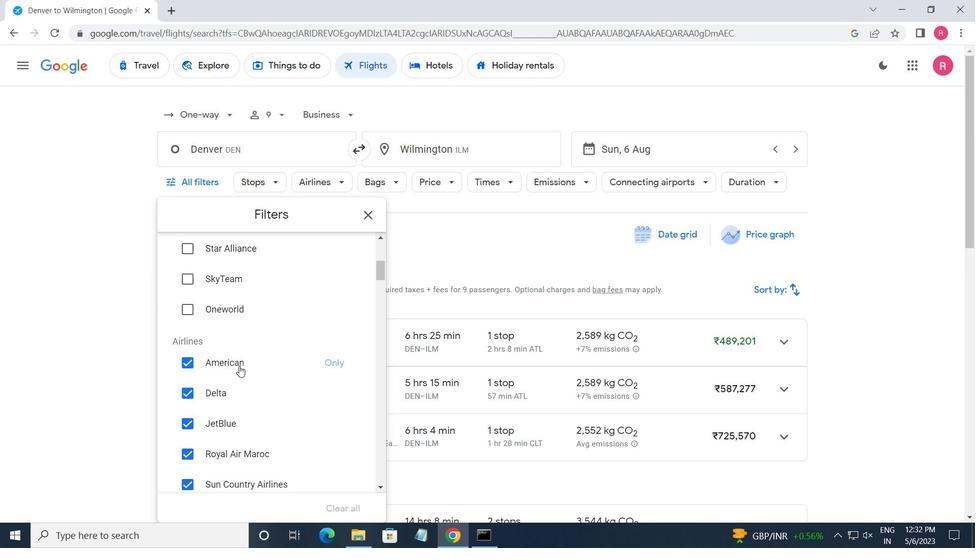 
Action: Mouse scrolled (241, 365) with delta (0, 0)
Screenshot: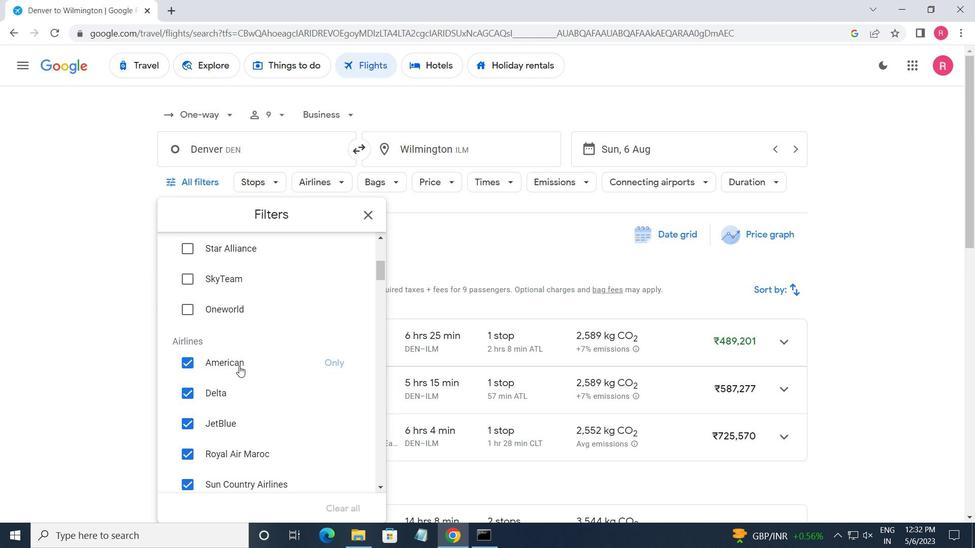
Action: Mouse moved to (322, 419)
Screenshot: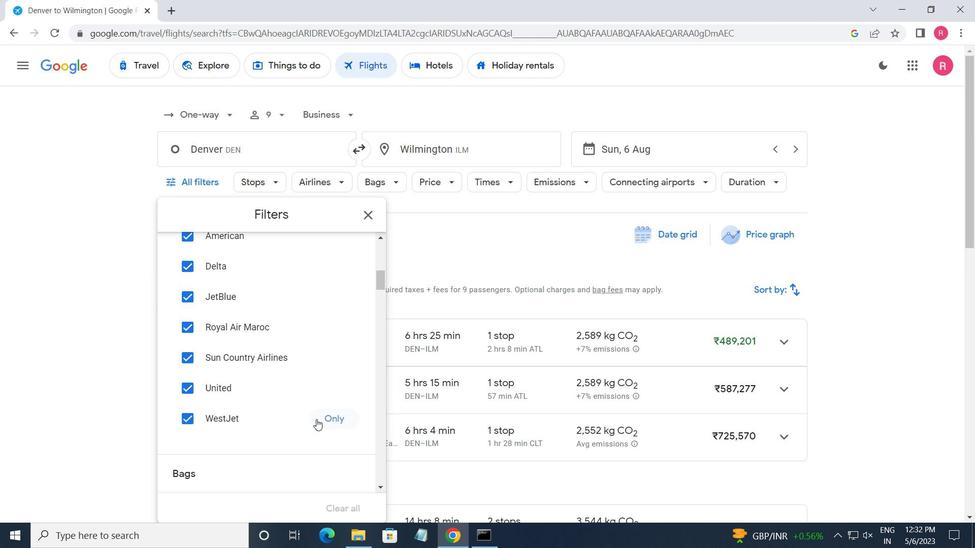 
Action: Mouse pressed left at (322, 419)
Screenshot: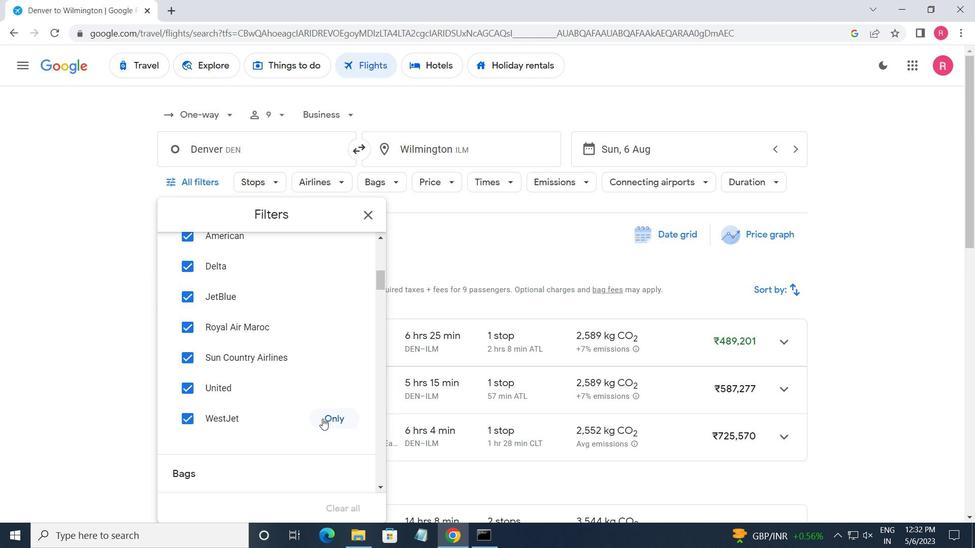 
Action: Mouse moved to (280, 345)
Screenshot: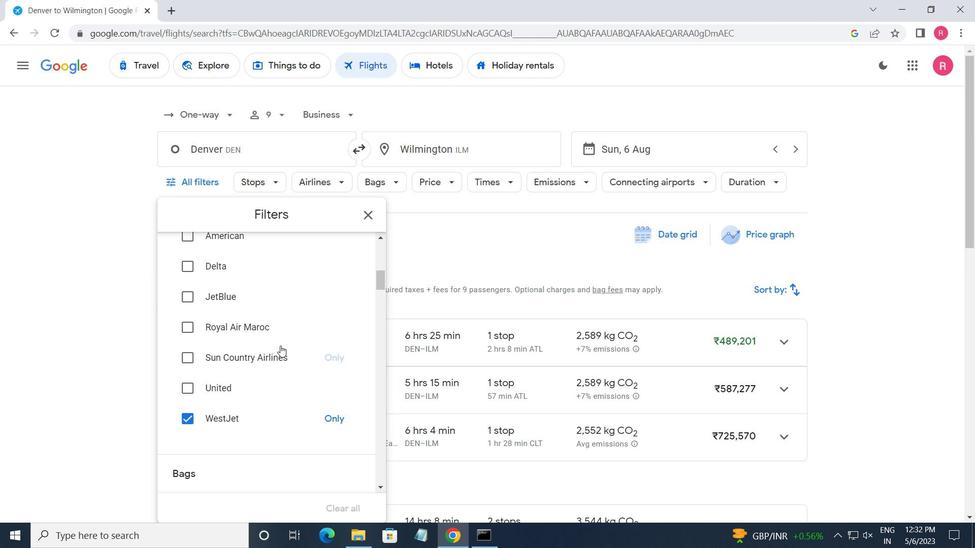 
Action: Mouse scrolled (280, 345) with delta (0, 0)
Screenshot: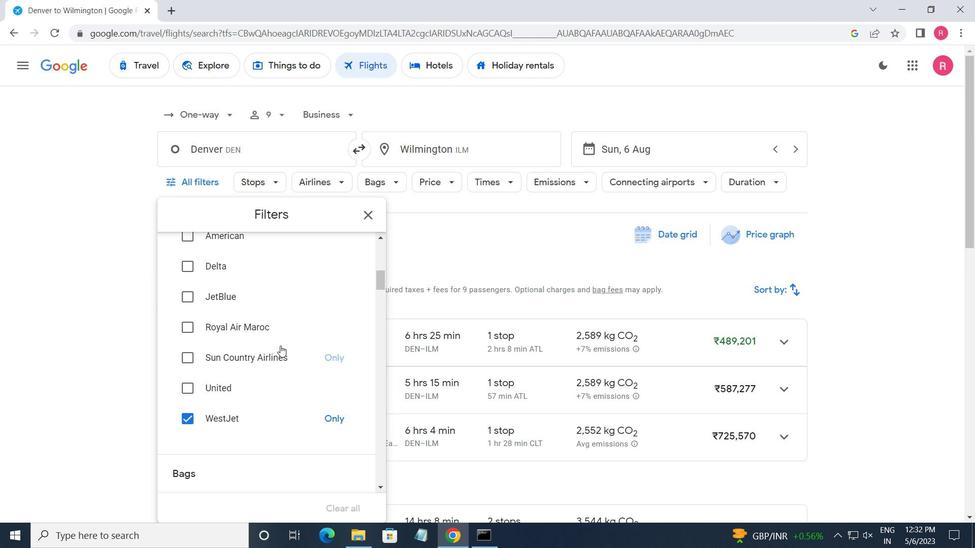
Action: Mouse moved to (282, 349)
Screenshot: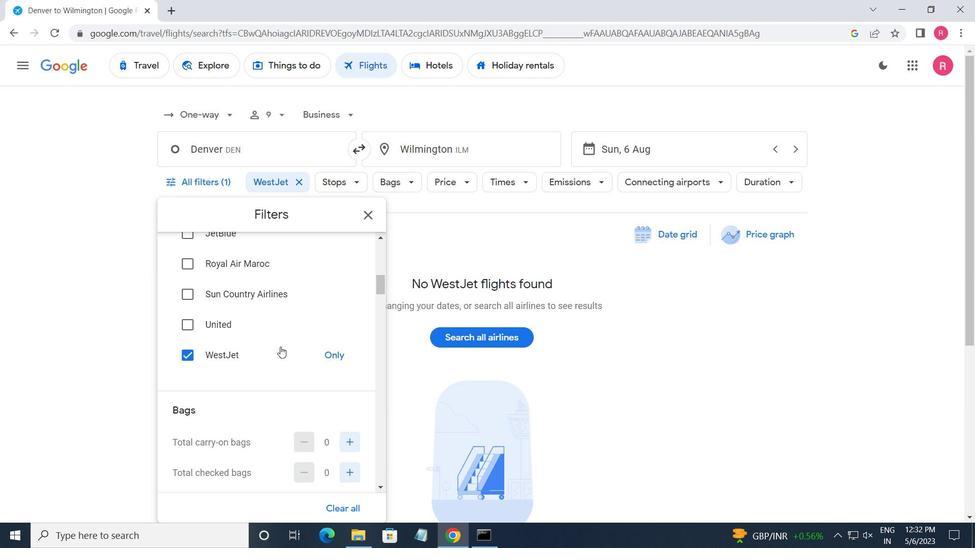 
Action: Mouse scrolled (282, 348) with delta (0, 0)
Screenshot: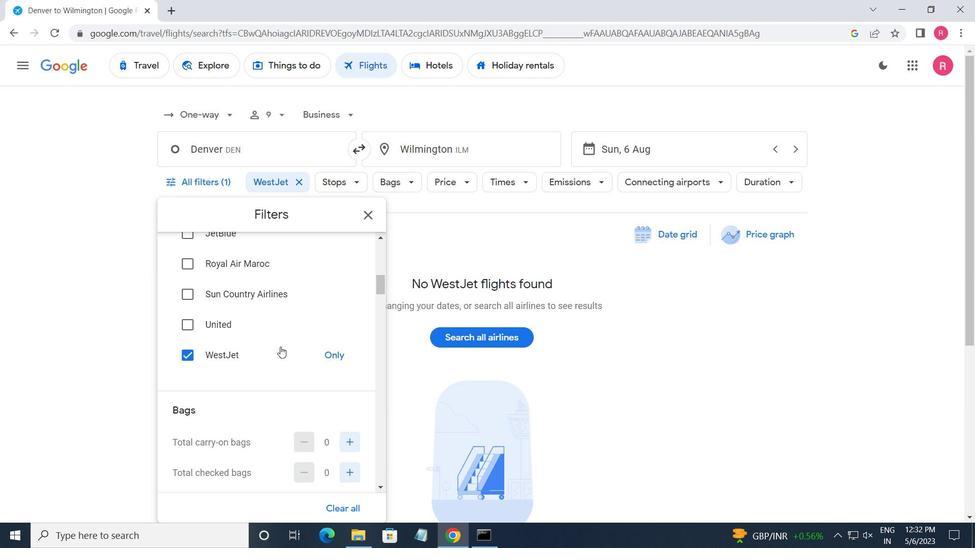 
Action: Mouse moved to (284, 350)
Screenshot: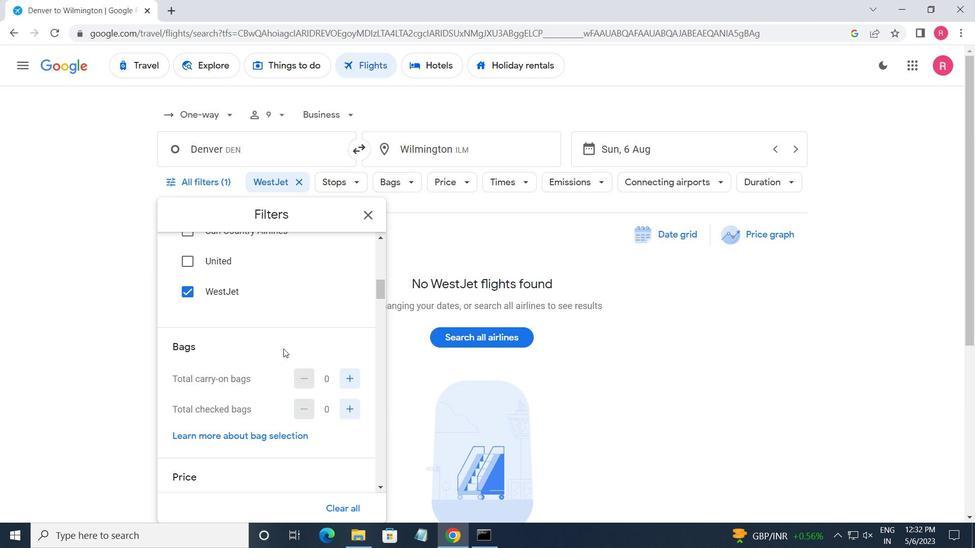 
Action: Mouse scrolled (284, 349) with delta (0, 0)
Screenshot: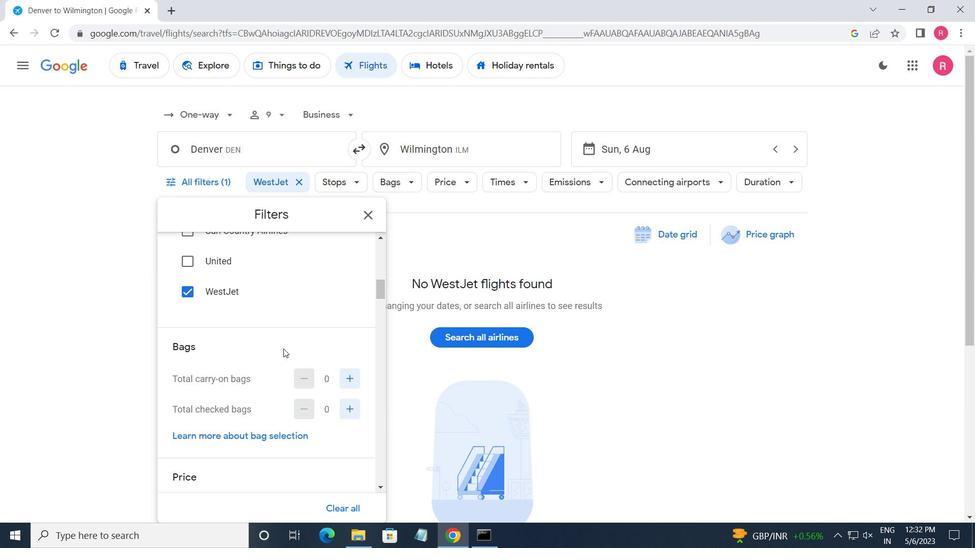 
Action: Mouse moved to (350, 320)
Screenshot: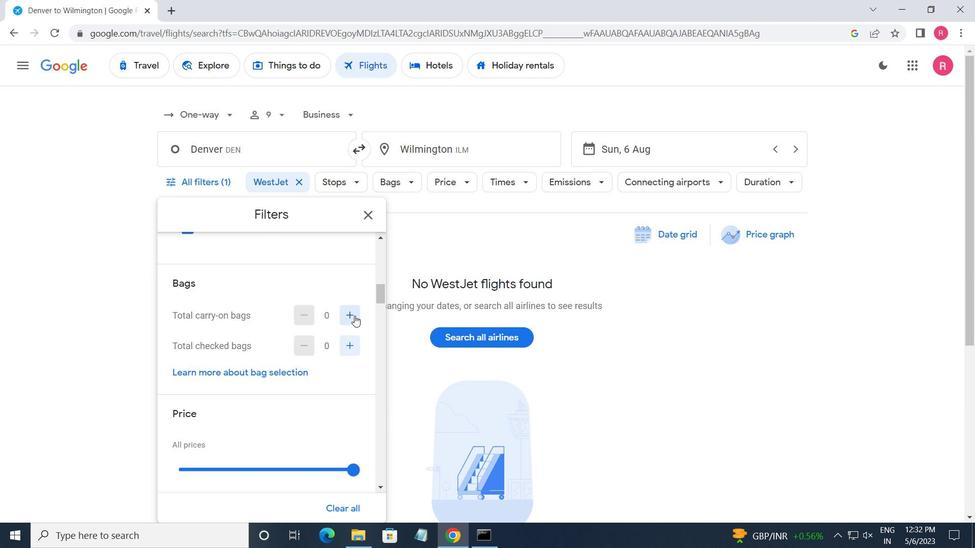
Action: Mouse pressed left at (350, 320)
Screenshot: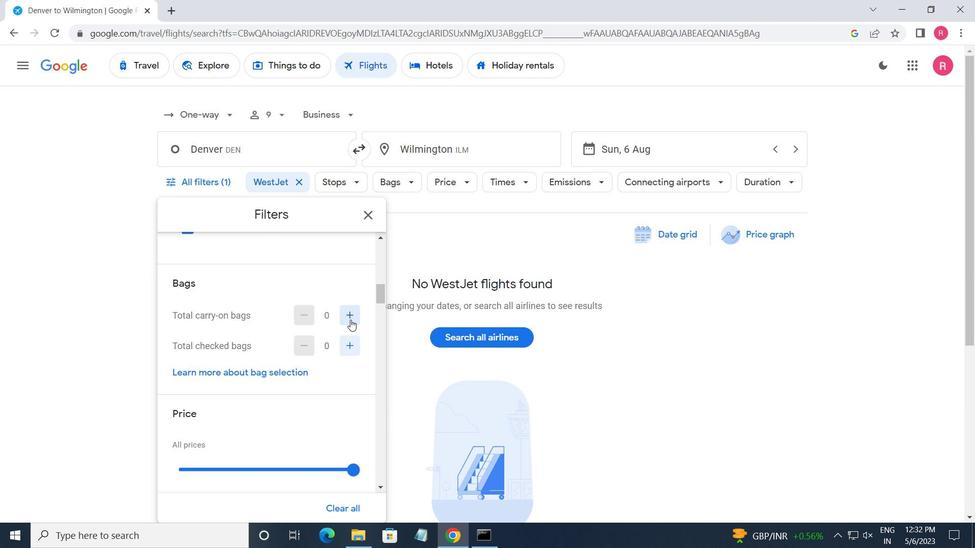 
Action: Mouse moved to (273, 341)
Screenshot: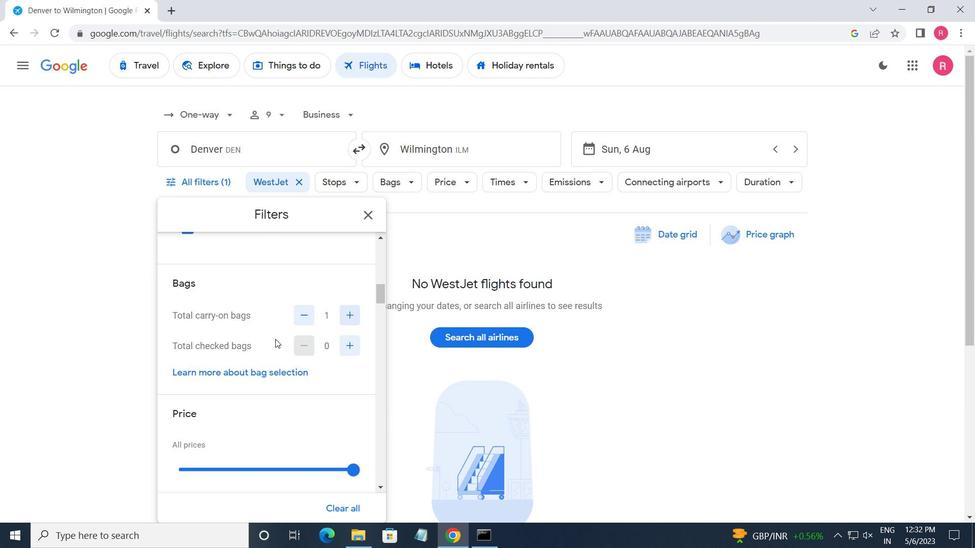
Action: Mouse scrolled (273, 340) with delta (0, 0)
Screenshot: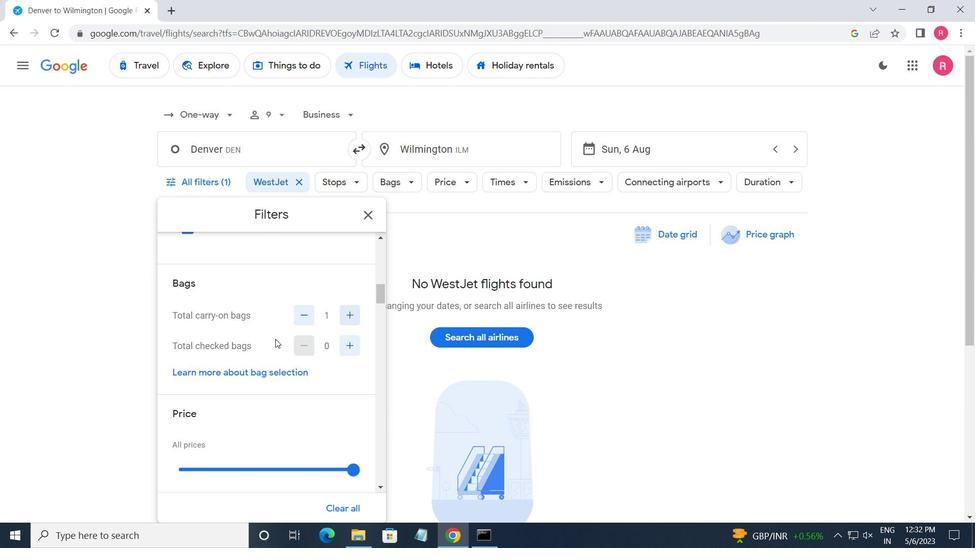 
Action: Mouse scrolled (273, 340) with delta (0, 0)
Screenshot: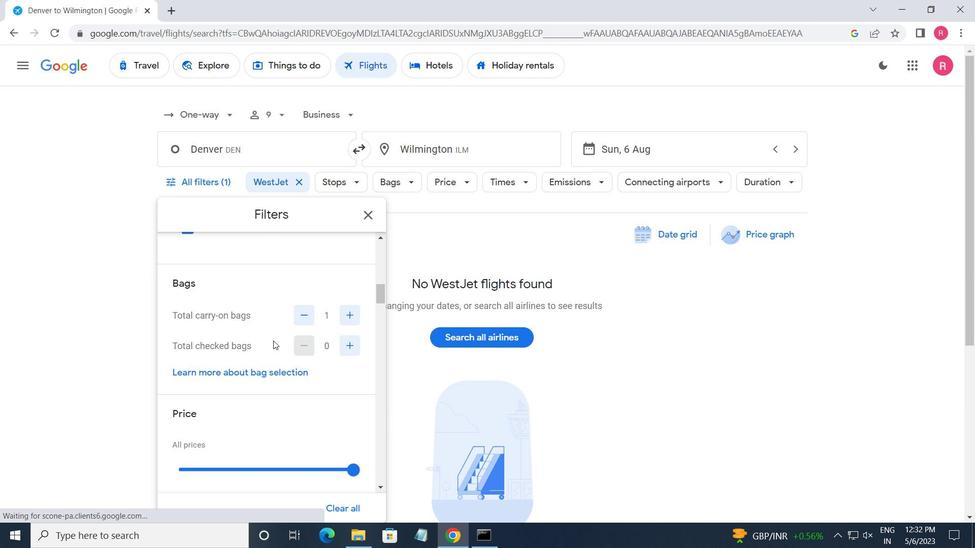 
Action: Mouse moved to (277, 341)
Screenshot: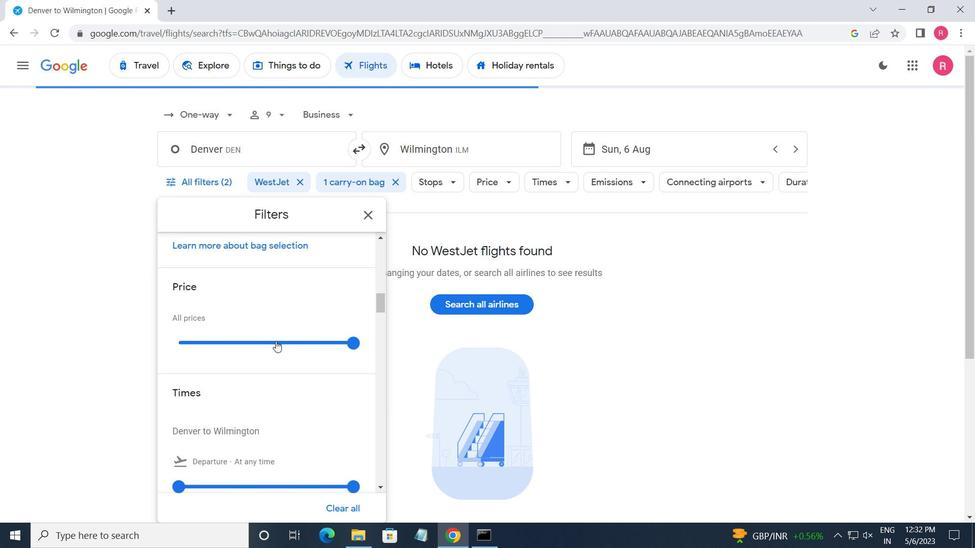 
Action: Mouse scrolled (277, 341) with delta (0, 0)
Screenshot: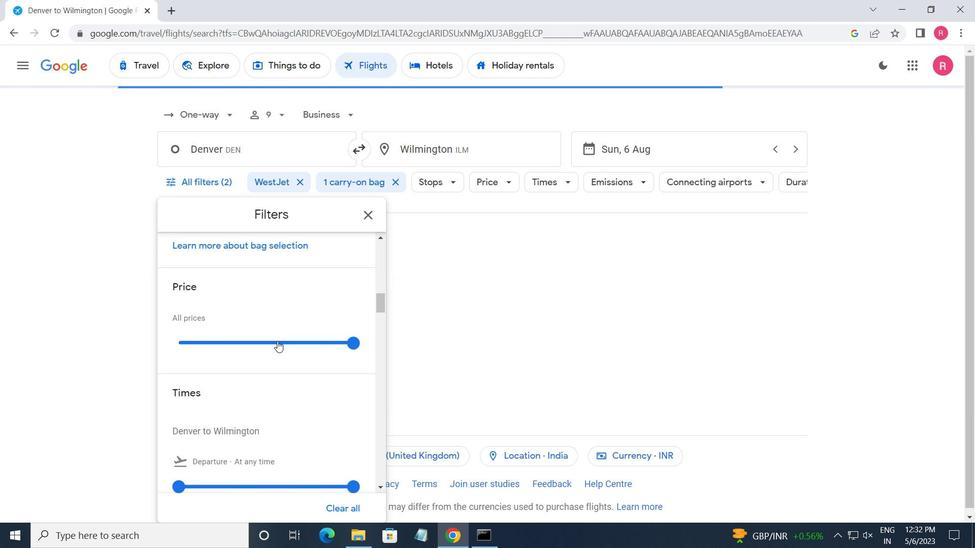 
Action: Mouse moved to (360, 281)
Screenshot: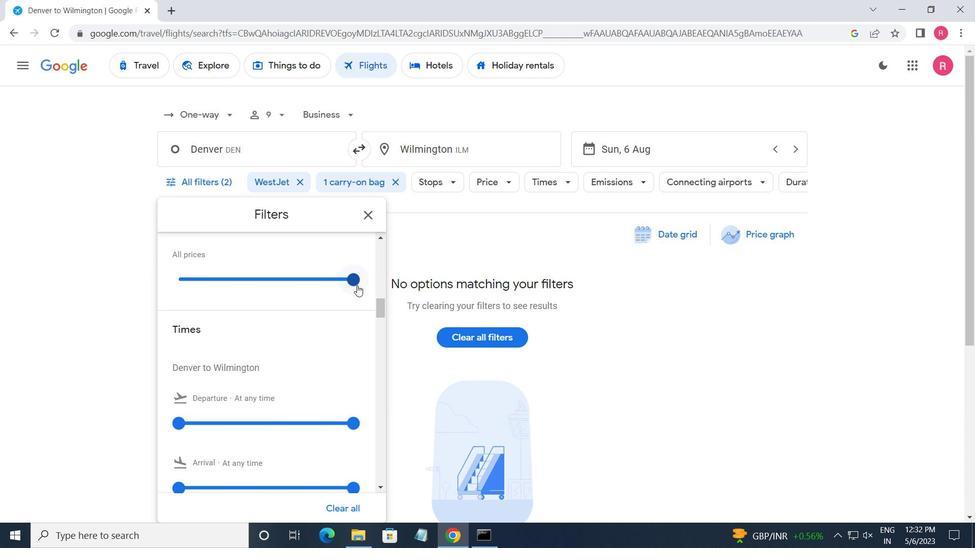 
Action: Mouse pressed left at (360, 281)
Screenshot: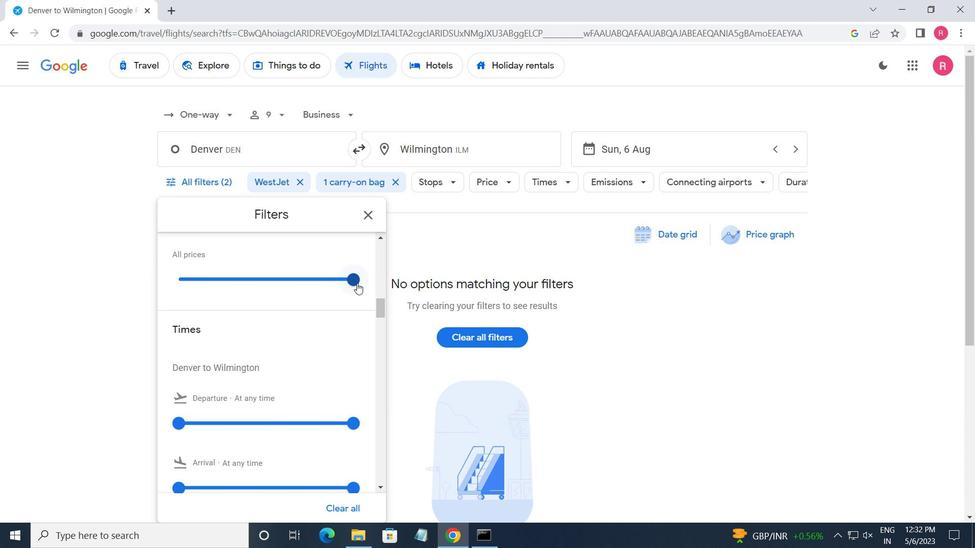 
Action: Mouse moved to (276, 298)
Screenshot: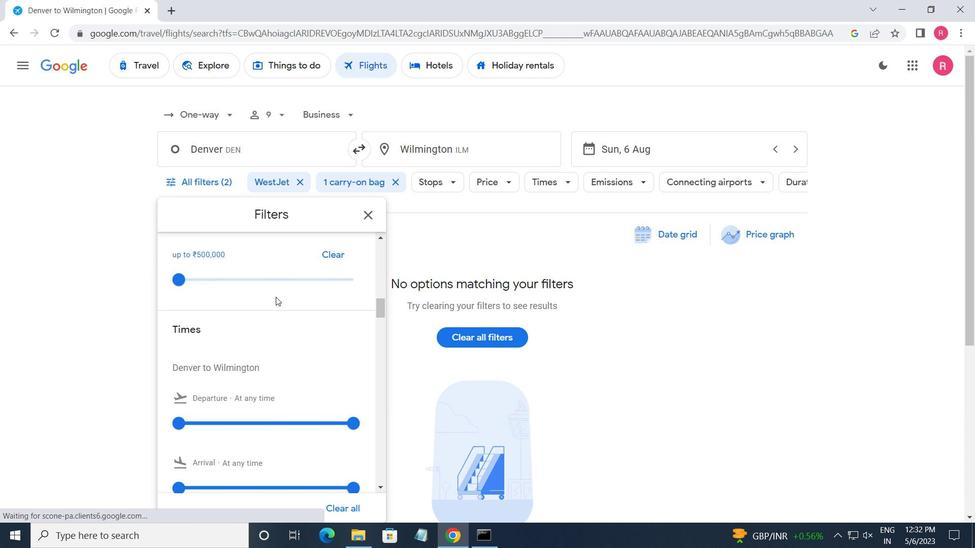 
Action: Mouse scrolled (276, 298) with delta (0, 0)
Screenshot: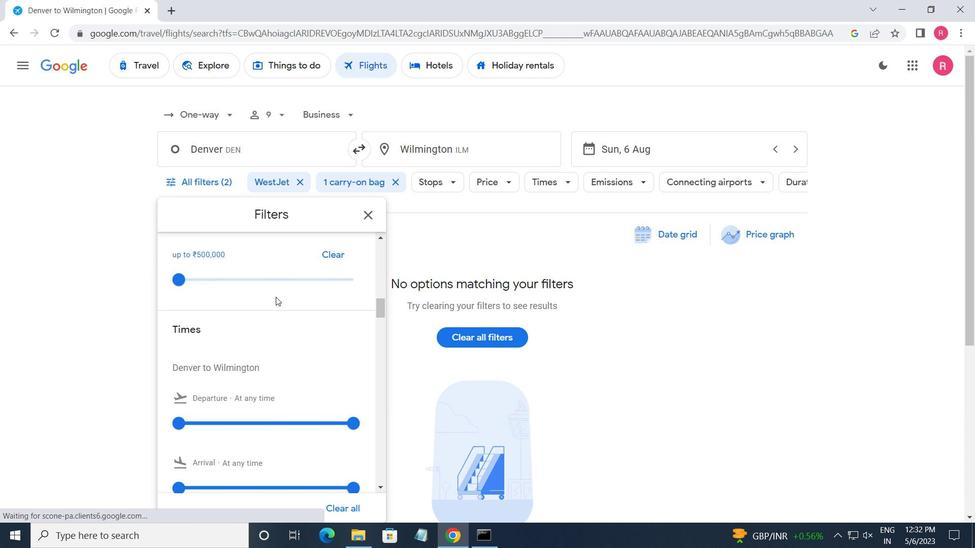 
Action: Mouse moved to (175, 356)
Screenshot: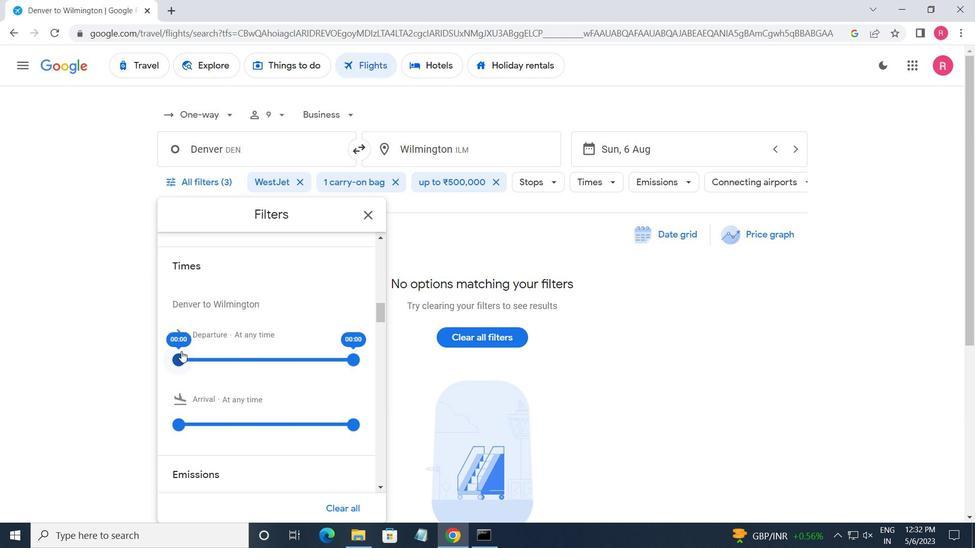
Action: Mouse pressed left at (175, 356)
Screenshot: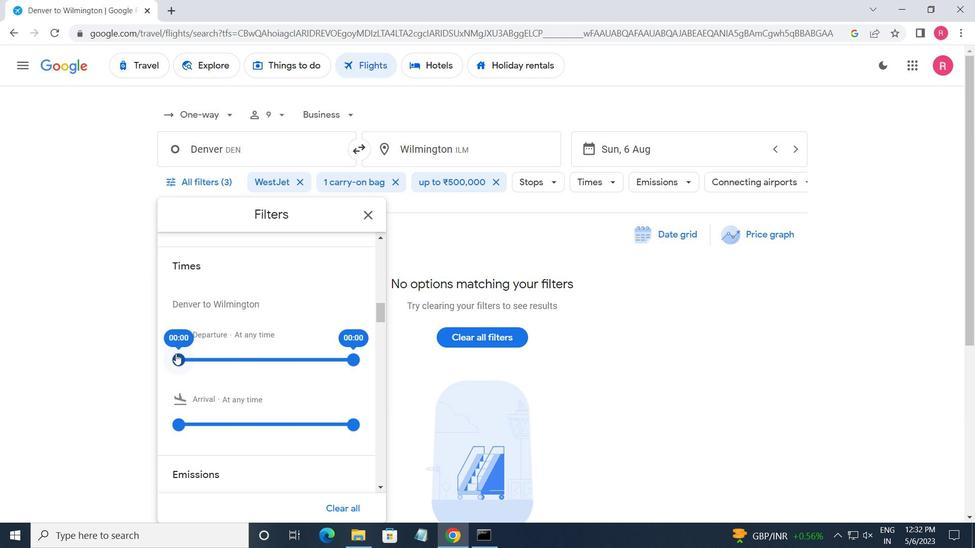 
Action: Mouse moved to (351, 358)
Screenshot: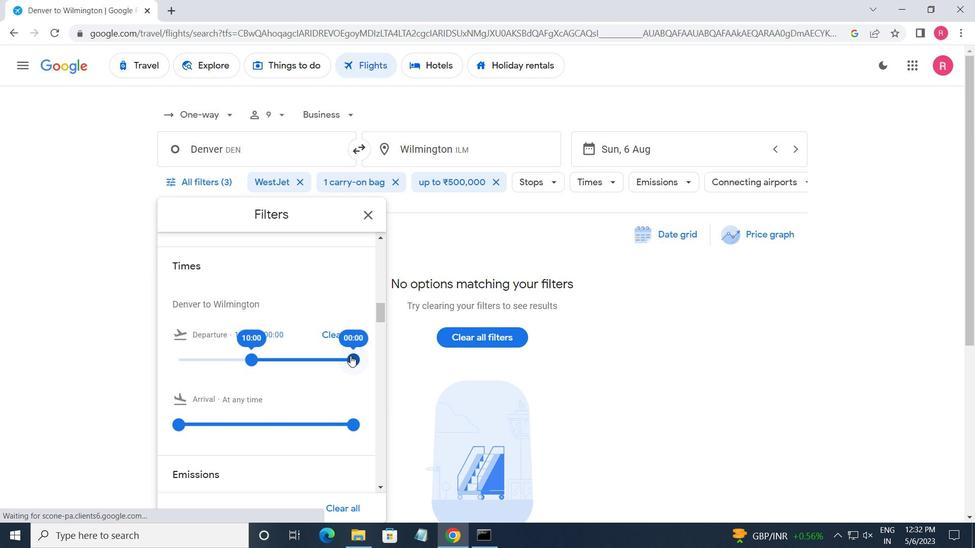 
Action: Mouse pressed left at (351, 358)
Screenshot: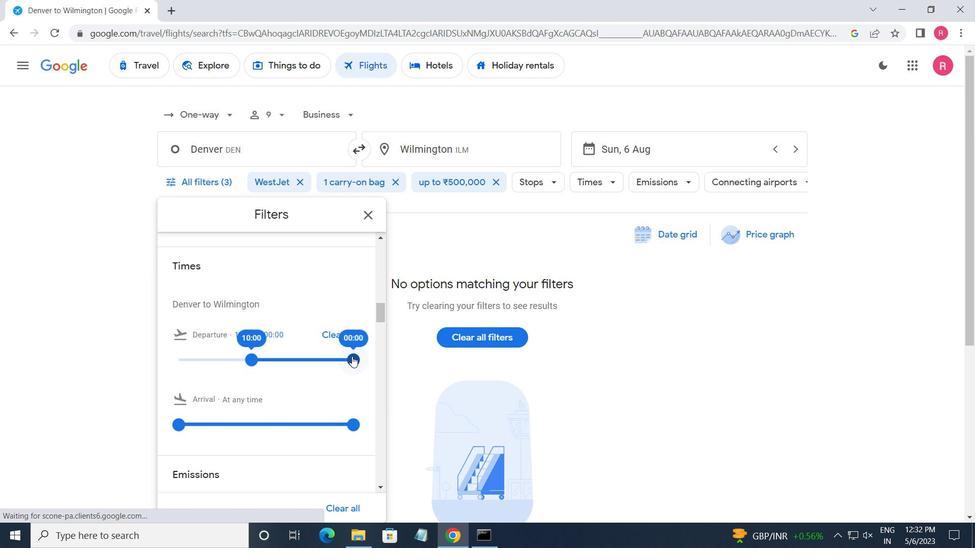 
Action: Mouse moved to (365, 212)
Screenshot: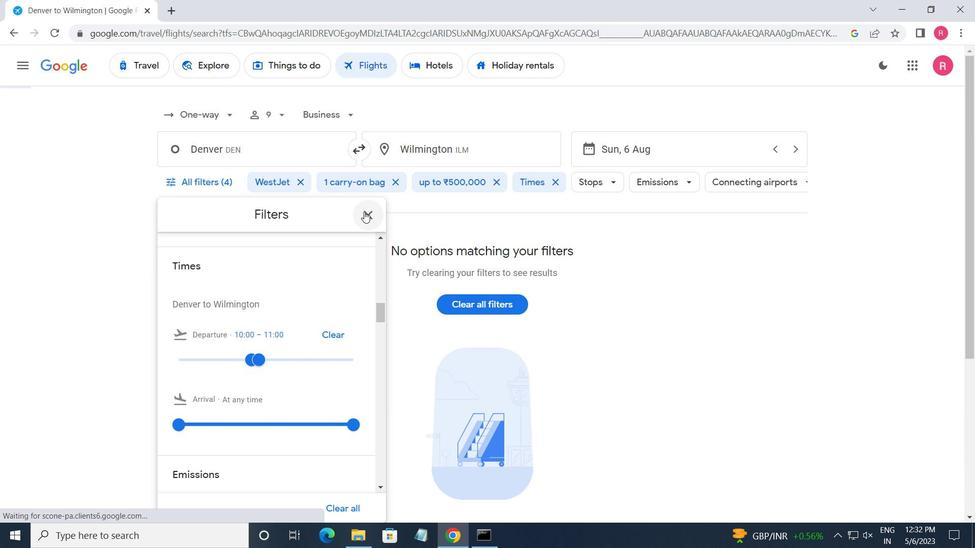 
Action: Mouse pressed left at (365, 212)
Screenshot: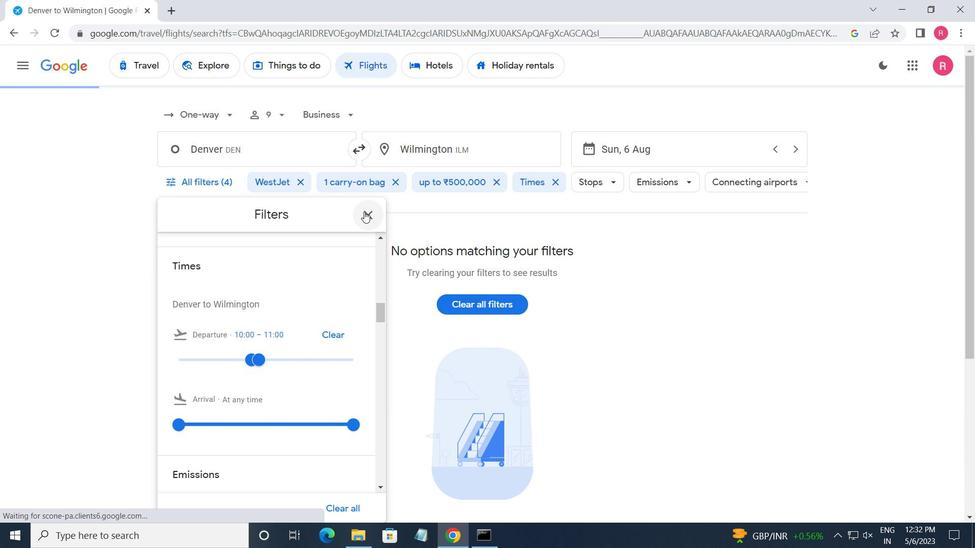 
Action: Mouse moved to (360, 215)
Screenshot: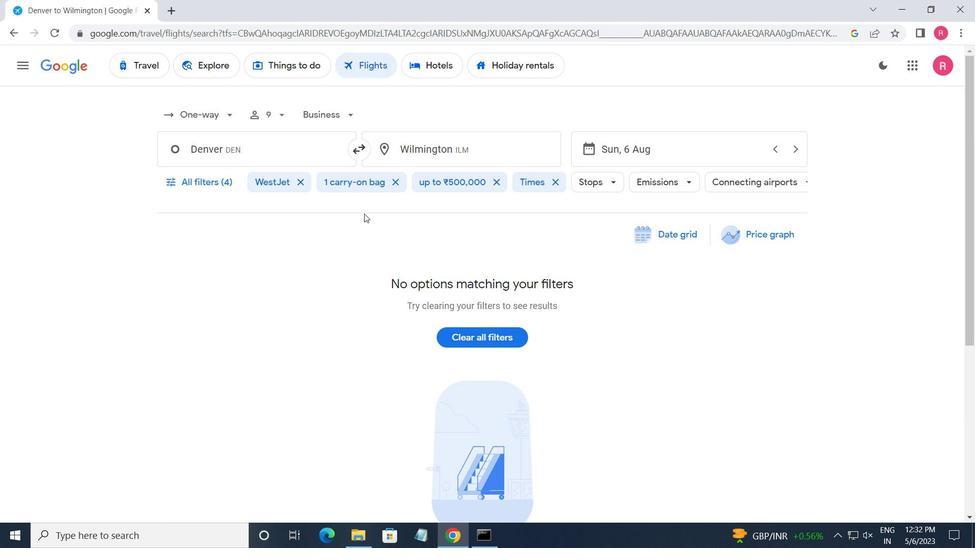 
